 Task: Look for space in El Abiodh Sidi Cheikh, Algeria from 8th June, 2023 to 19th June, 2023 for 1 adult in price range Rs.5000 to Rs.12000. Place can be shared room with 1  bedroom having 1 bed and 1 bathroom. Property type can be house, flat, hotel. Amenities needed are: washing machine. Booking option can be shelf check-in. Required host language is .
Action: Mouse moved to (488, 84)
Screenshot: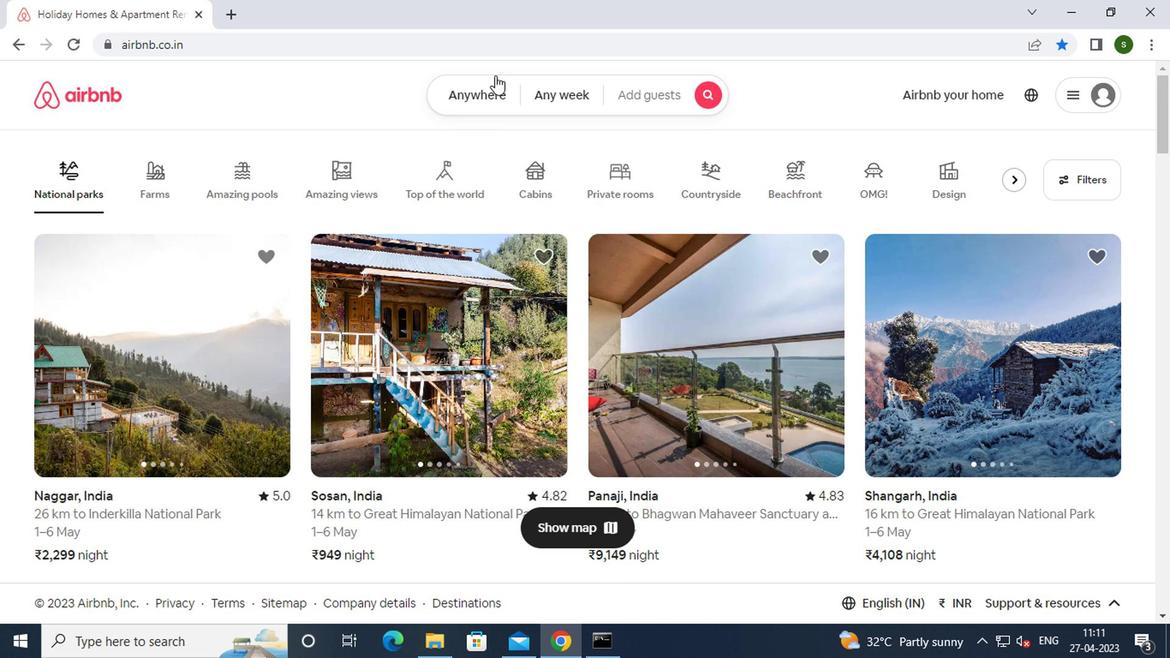 
Action: Mouse pressed left at (488, 84)
Screenshot: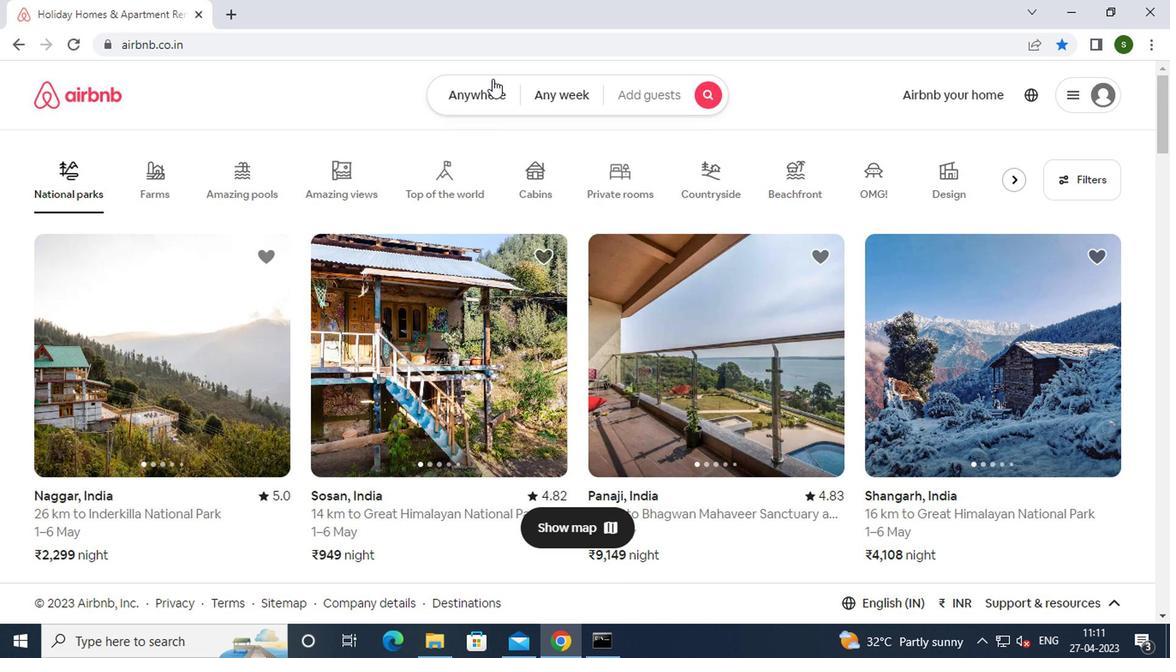 
Action: Mouse moved to (385, 175)
Screenshot: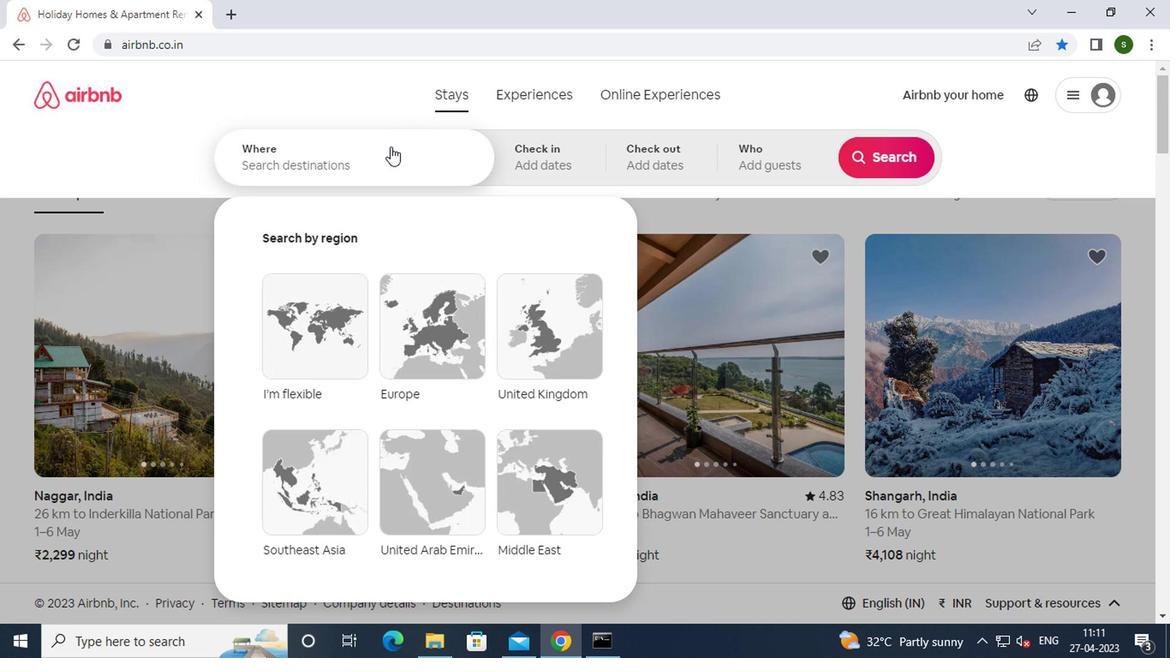 
Action: Mouse pressed left at (385, 175)
Screenshot: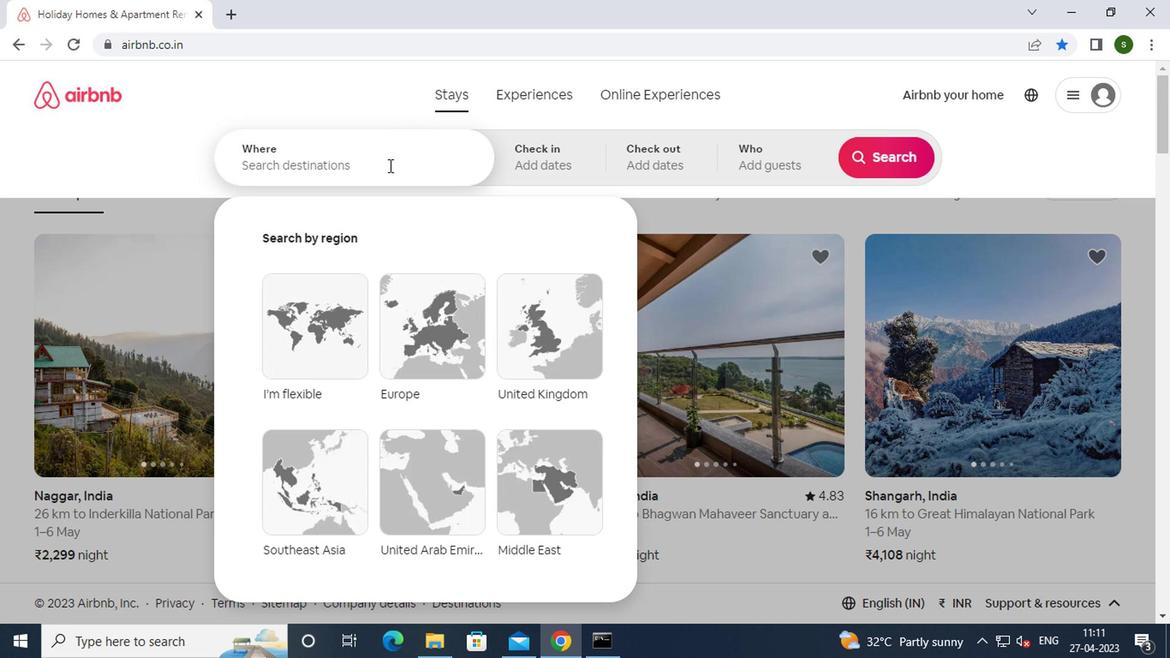 
Action: Mouse moved to (385, 175)
Screenshot: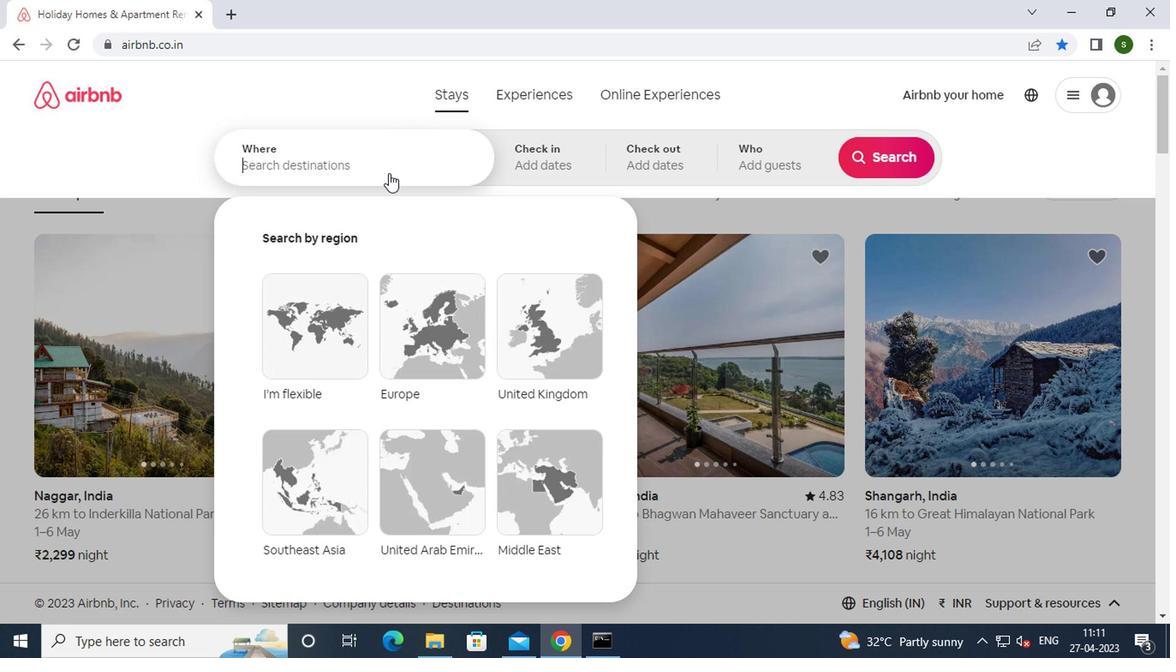 
Action: Key pressed e<Key.caps_lock>l<Key.space><Key.caps_lock>a<Key.caps_lock>bo<Key.backspace>iodh<Key.space><Key.caps_lock>s<Key.caps_lock>idi<Key.space><Key.caps_lock>c<Key.caps_lock>heikh,
Screenshot: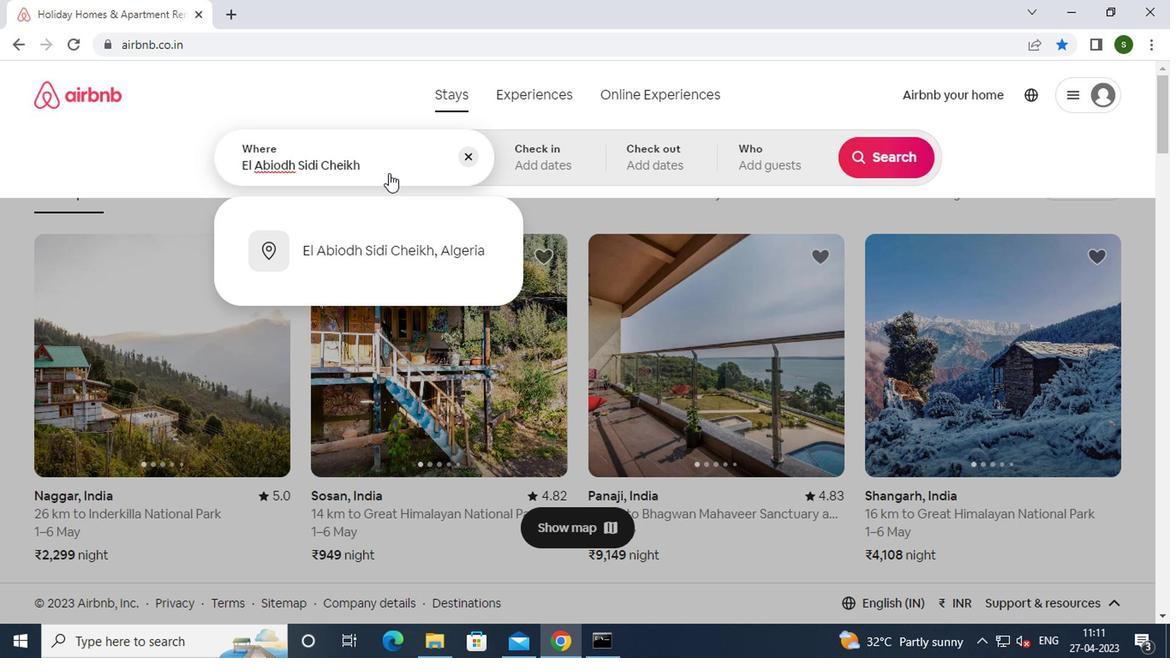 
Action: Mouse moved to (393, 240)
Screenshot: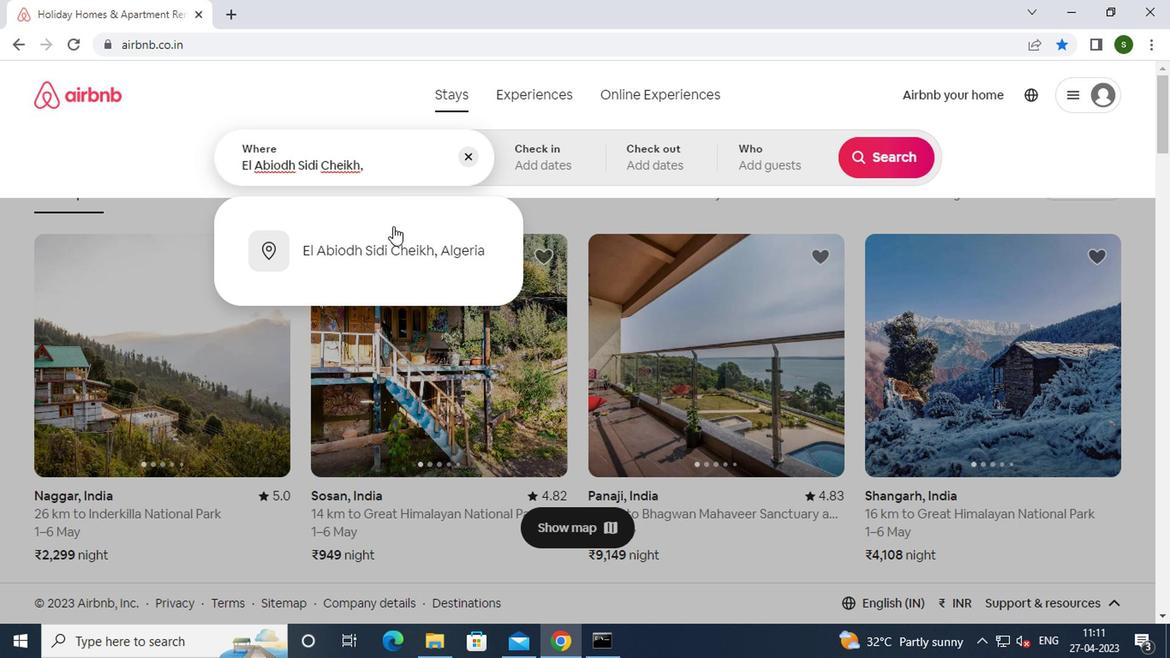 
Action: Mouse pressed left at (393, 240)
Screenshot: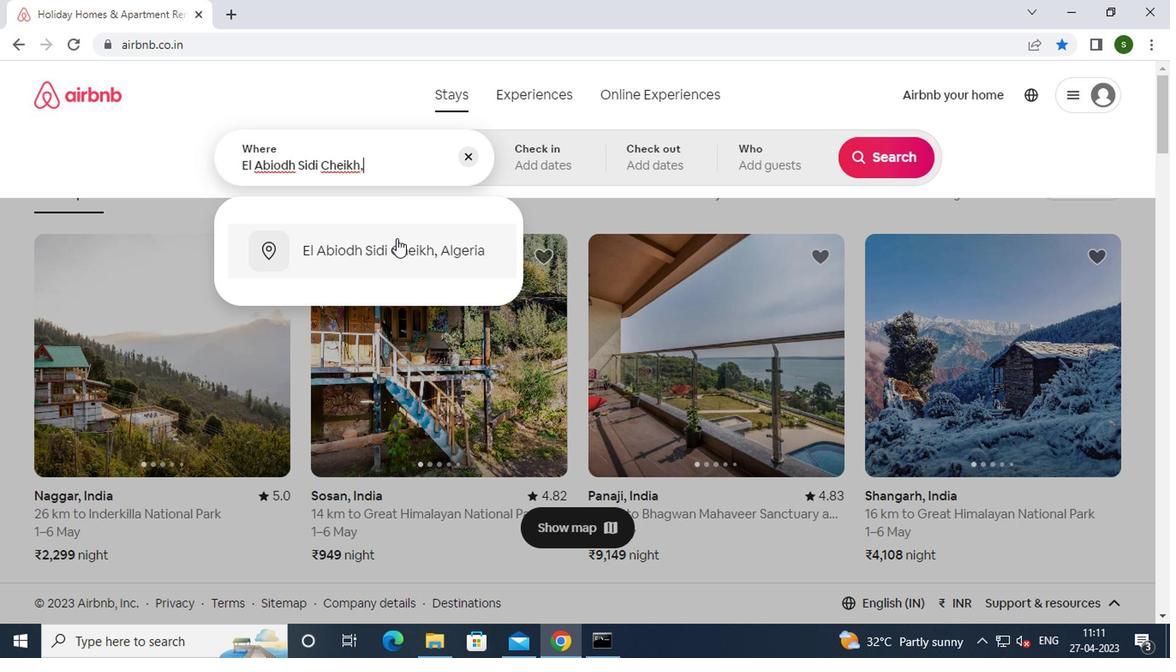 
Action: Mouse moved to (877, 302)
Screenshot: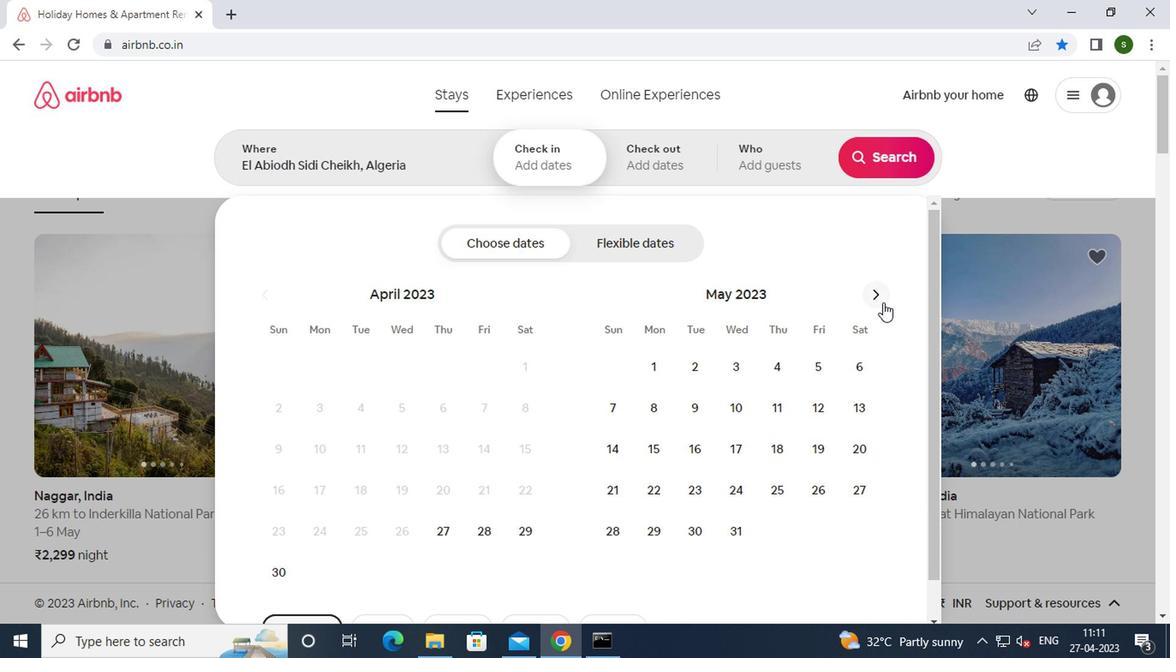 
Action: Mouse pressed left at (877, 302)
Screenshot: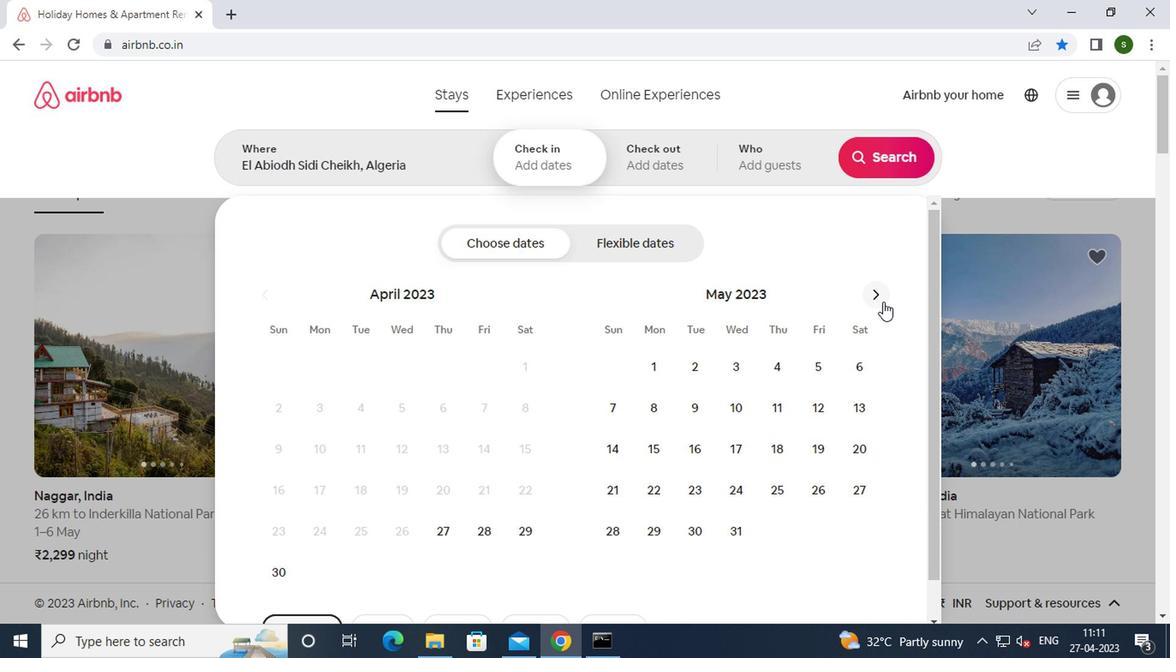 
Action: Mouse moved to (769, 406)
Screenshot: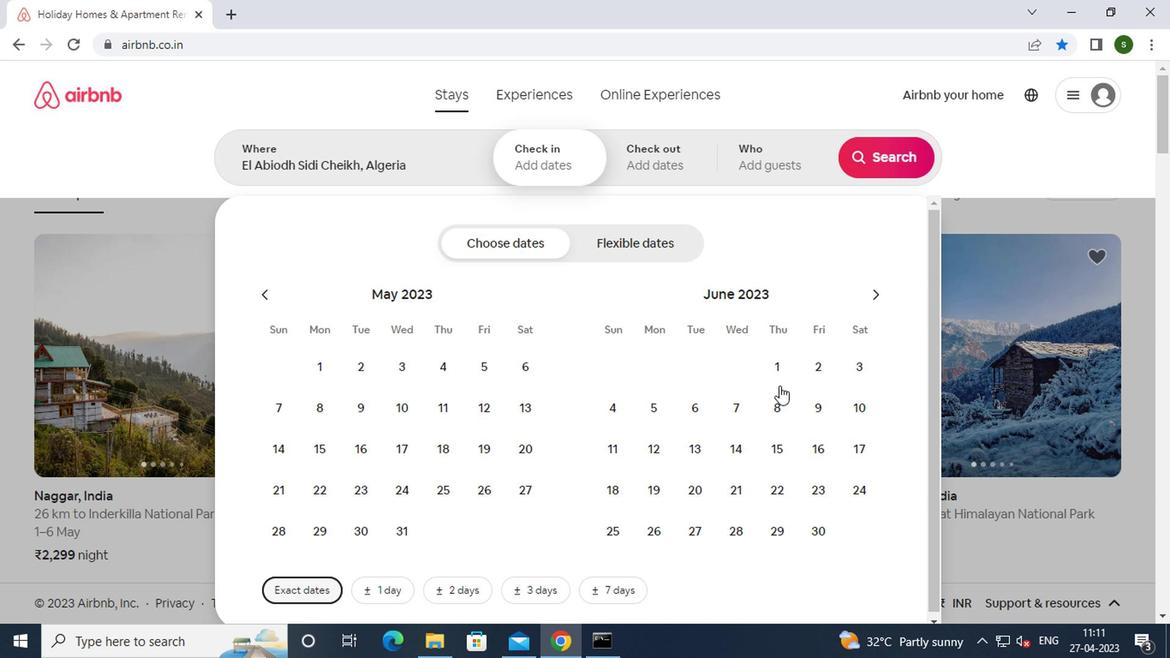 
Action: Mouse pressed left at (769, 406)
Screenshot: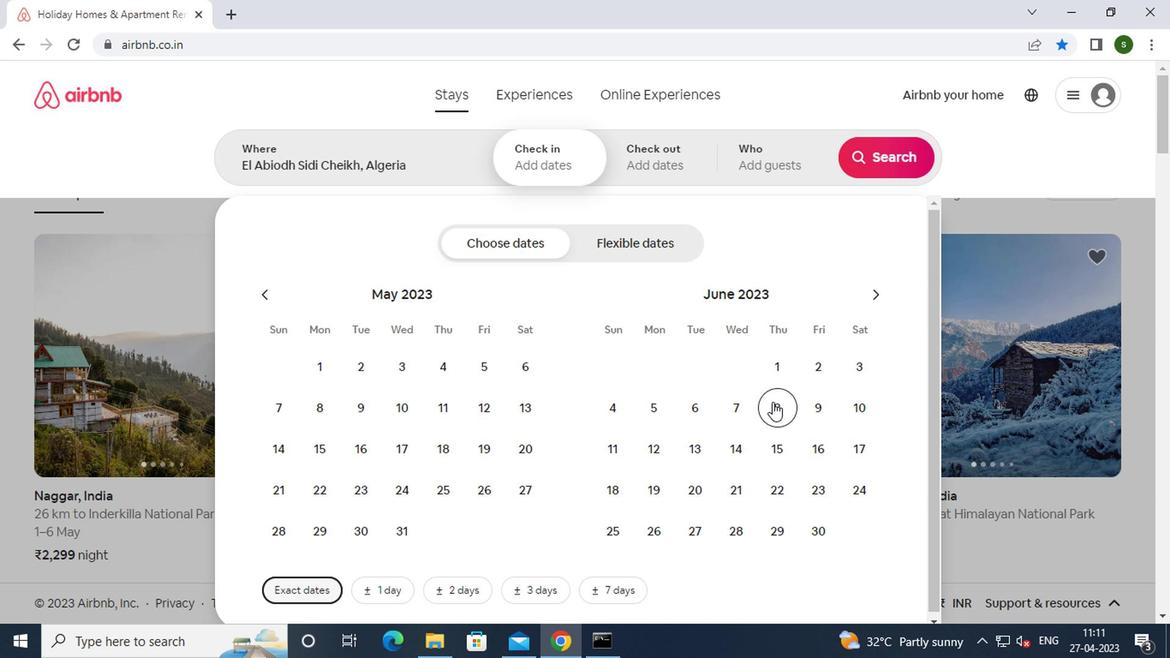 
Action: Mouse moved to (663, 491)
Screenshot: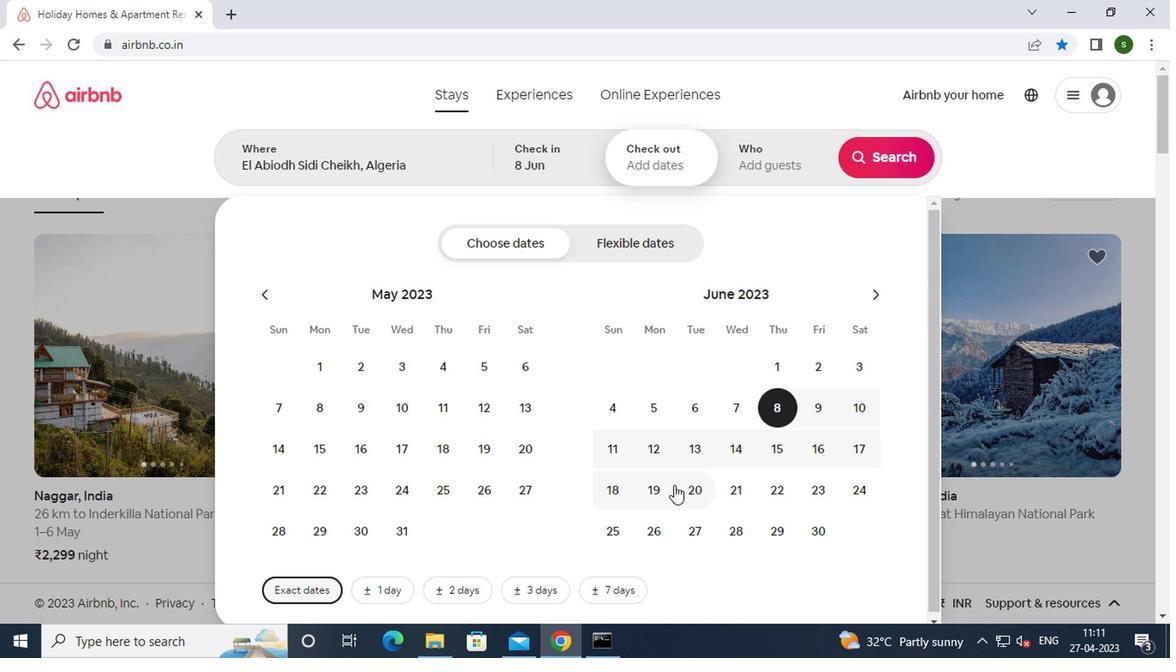 
Action: Mouse pressed left at (663, 491)
Screenshot: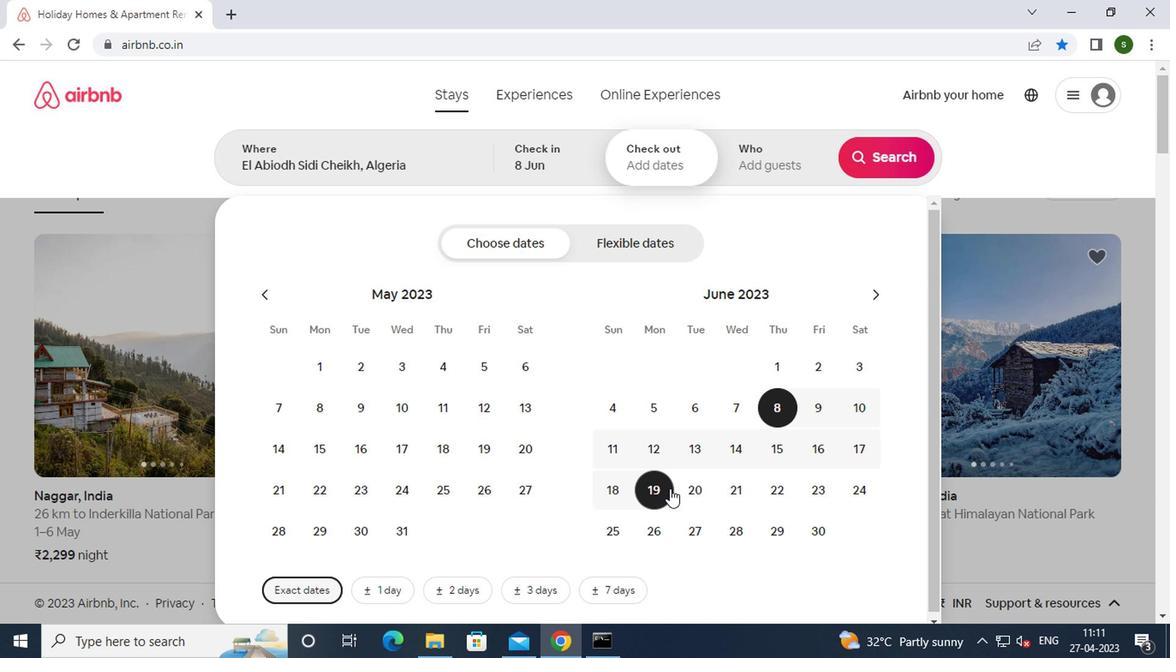 
Action: Mouse moved to (747, 159)
Screenshot: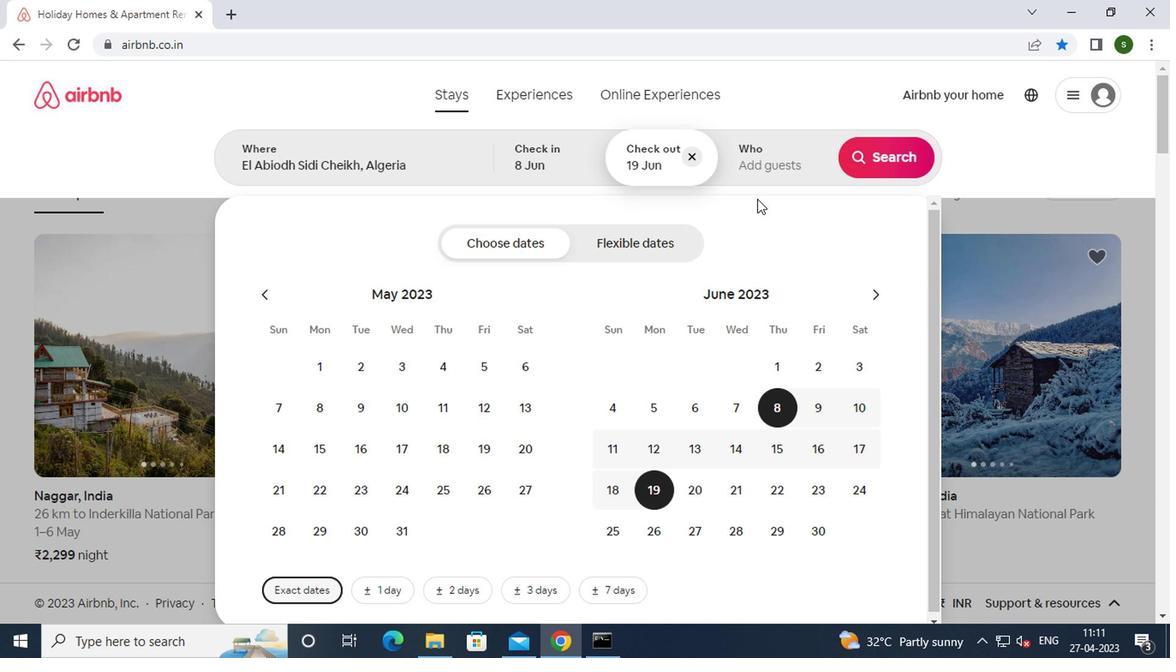 
Action: Mouse pressed left at (747, 159)
Screenshot: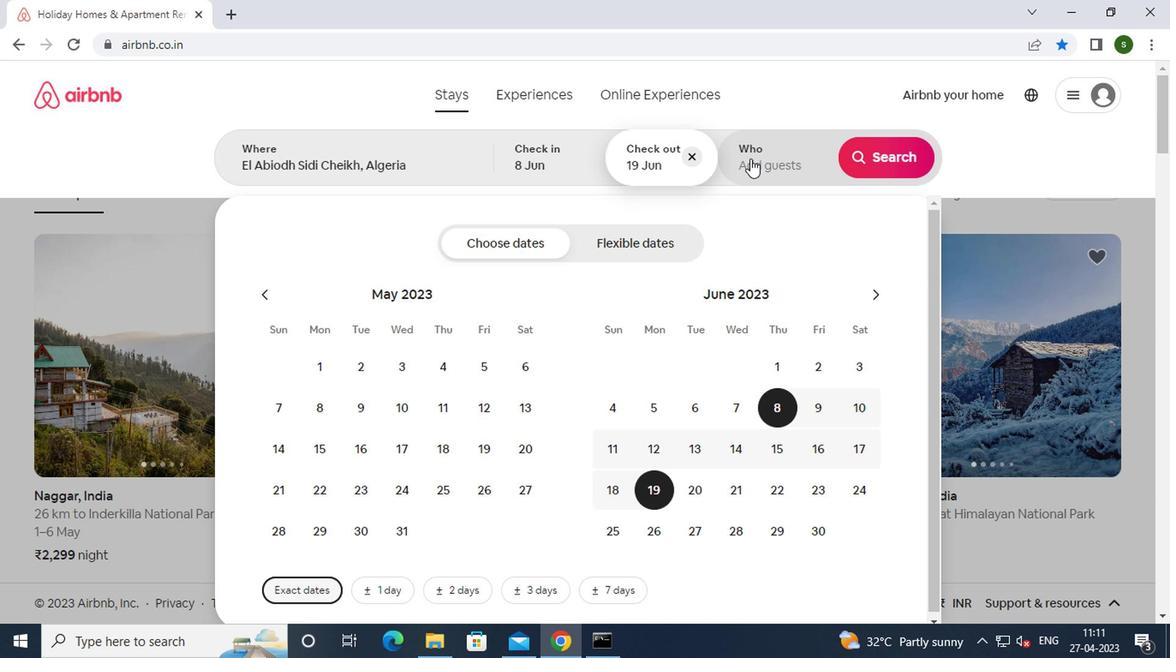 
Action: Mouse moved to (901, 244)
Screenshot: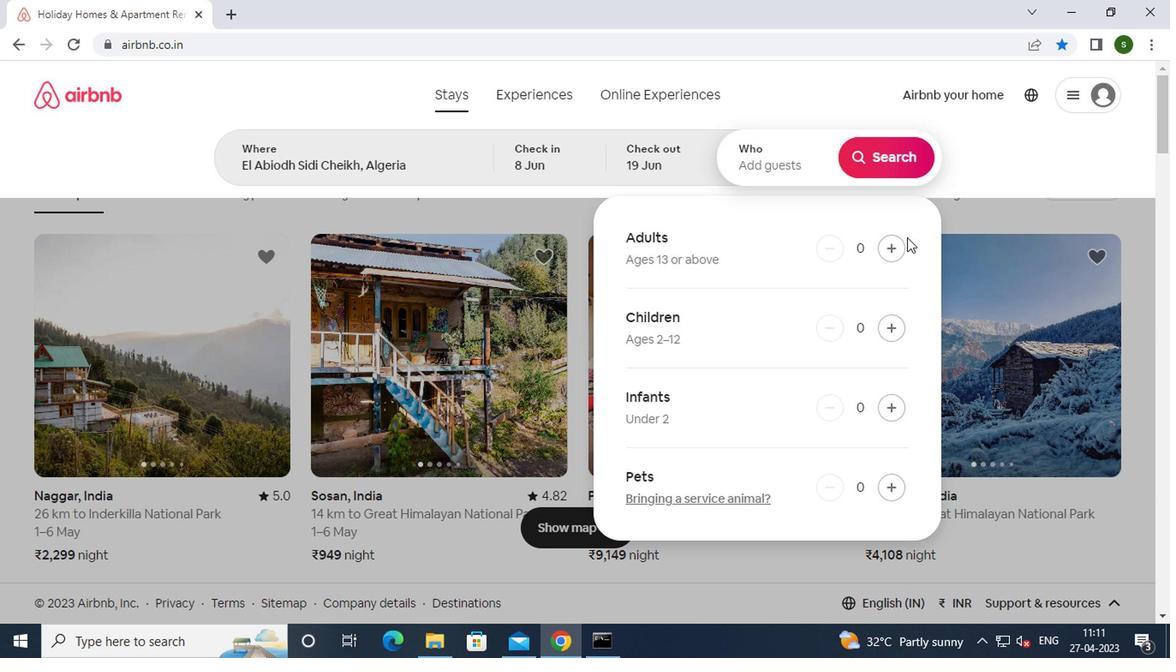 
Action: Mouse pressed left at (901, 244)
Screenshot: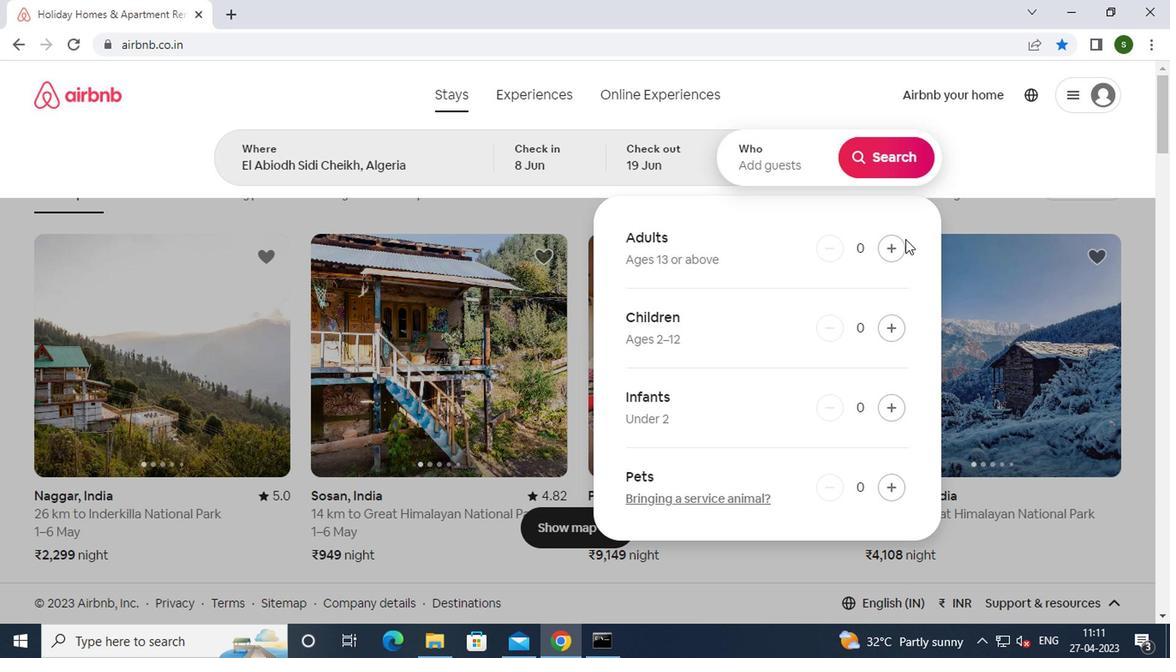 
Action: Mouse moved to (878, 148)
Screenshot: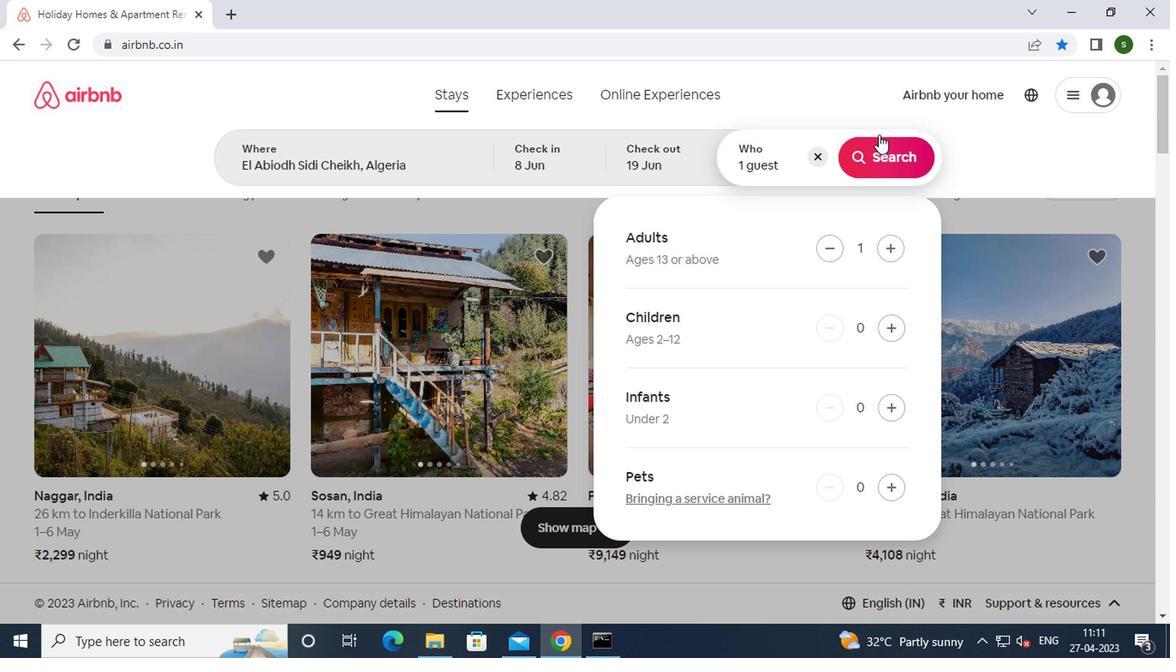 
Action: Mouse pressed left at (878, 148)
Screenshot: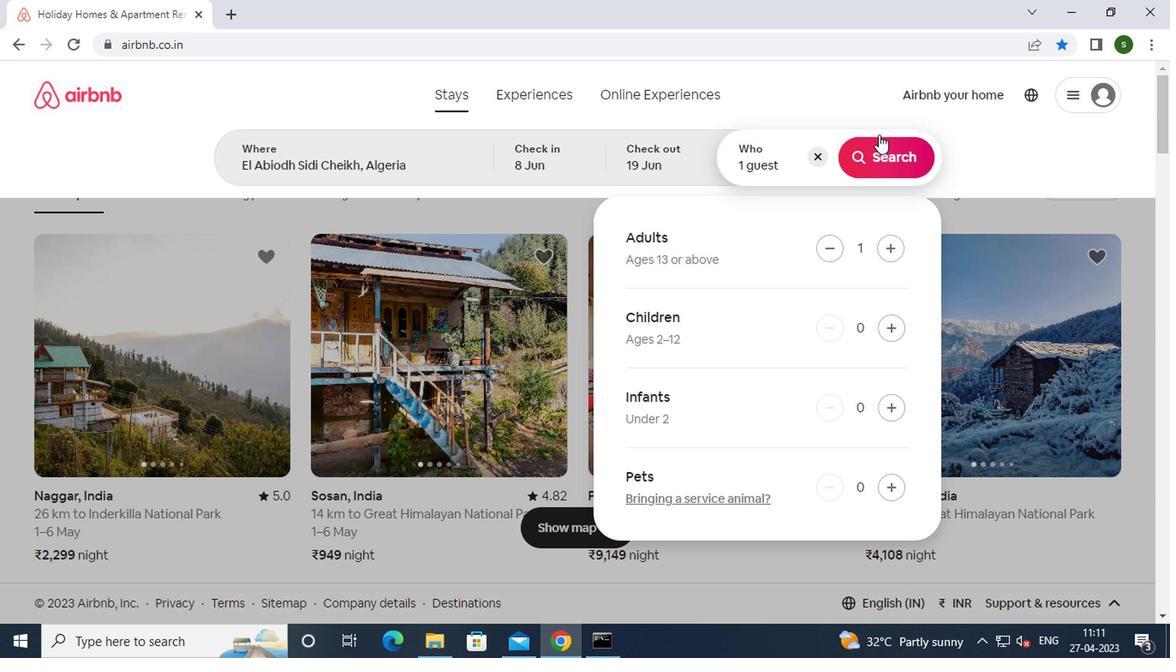 
Action: Mouse moved to (1087, 173)
Screenshot: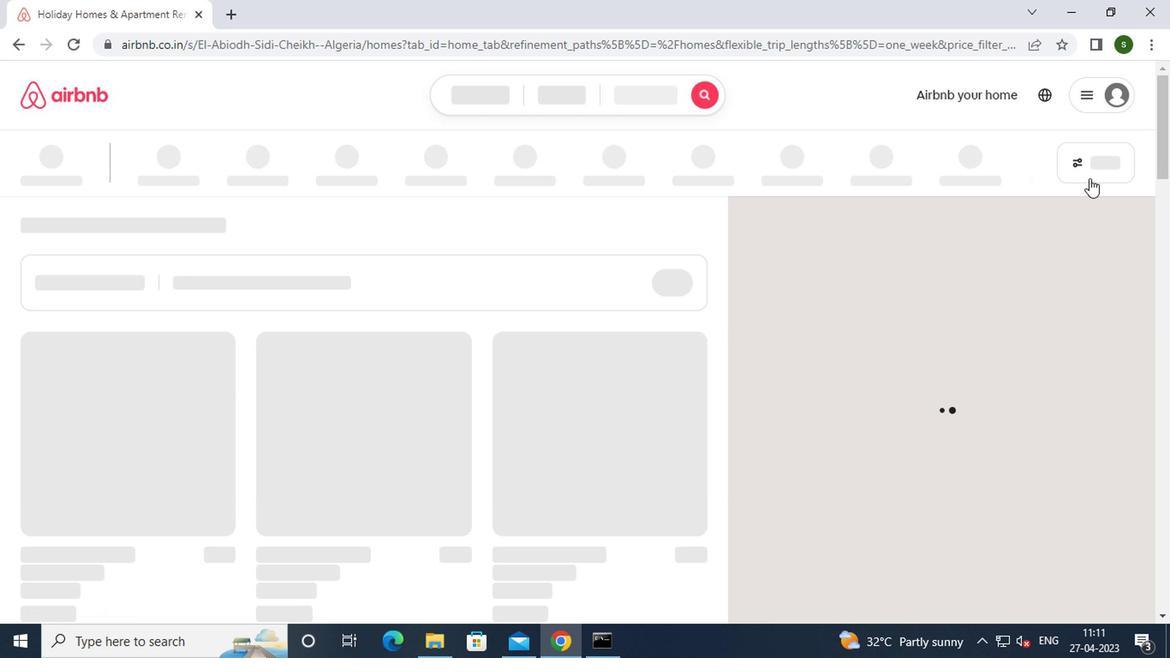 
Action: Mouse pressed left at (1087, 173)
Screenshot: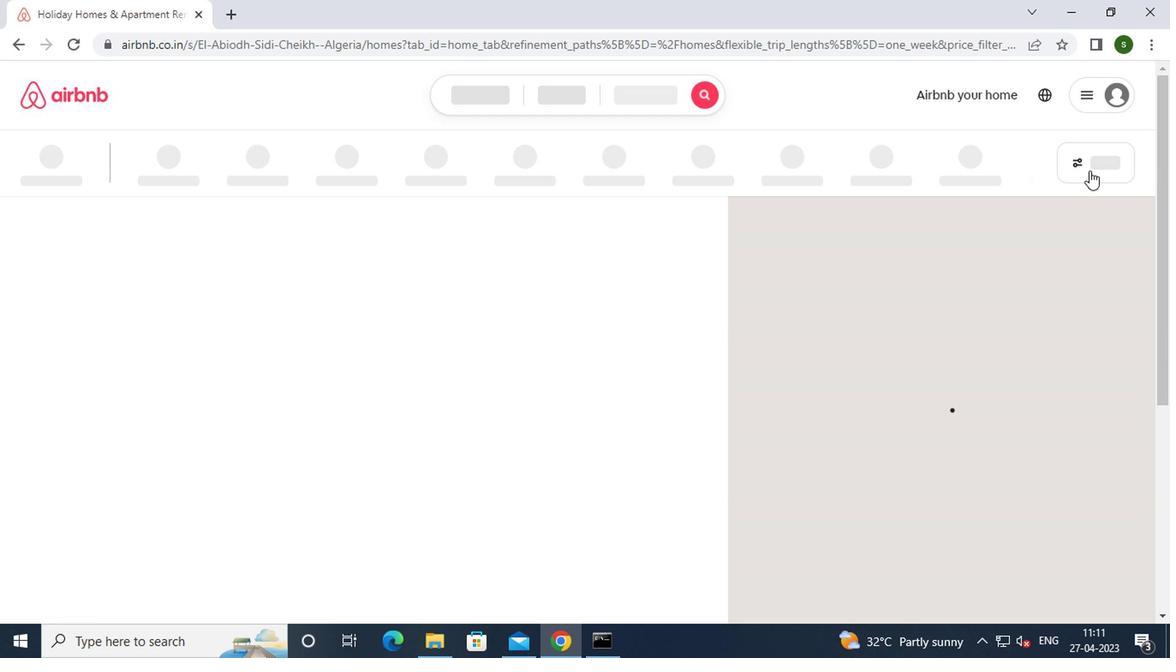 
Action: Mouse moved to (478, 273)
Screenshot: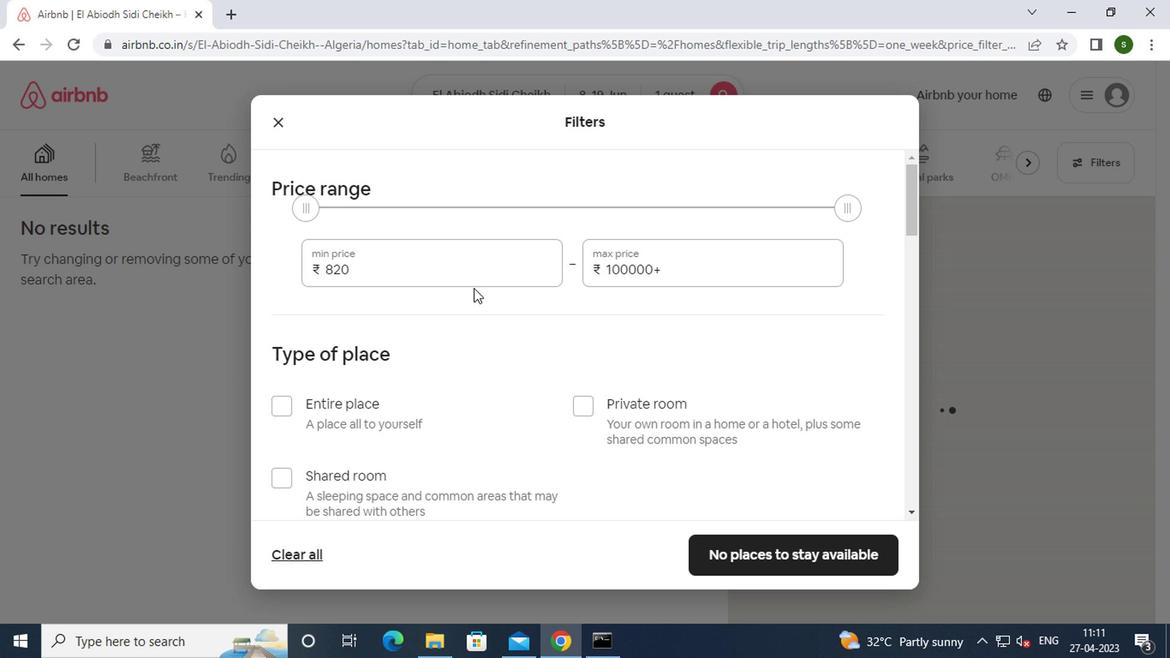 
Action: Mouse pressed left at (478, 273)
Screenshot: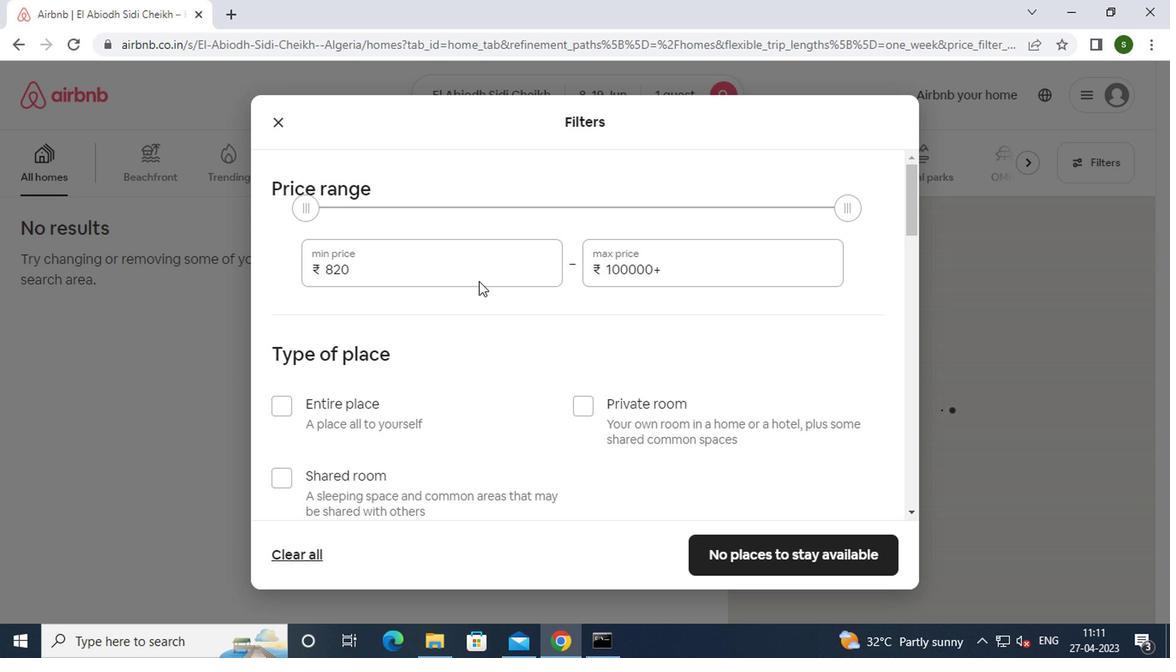 
Action: Mouse moved to (488, 269)
Screenshot: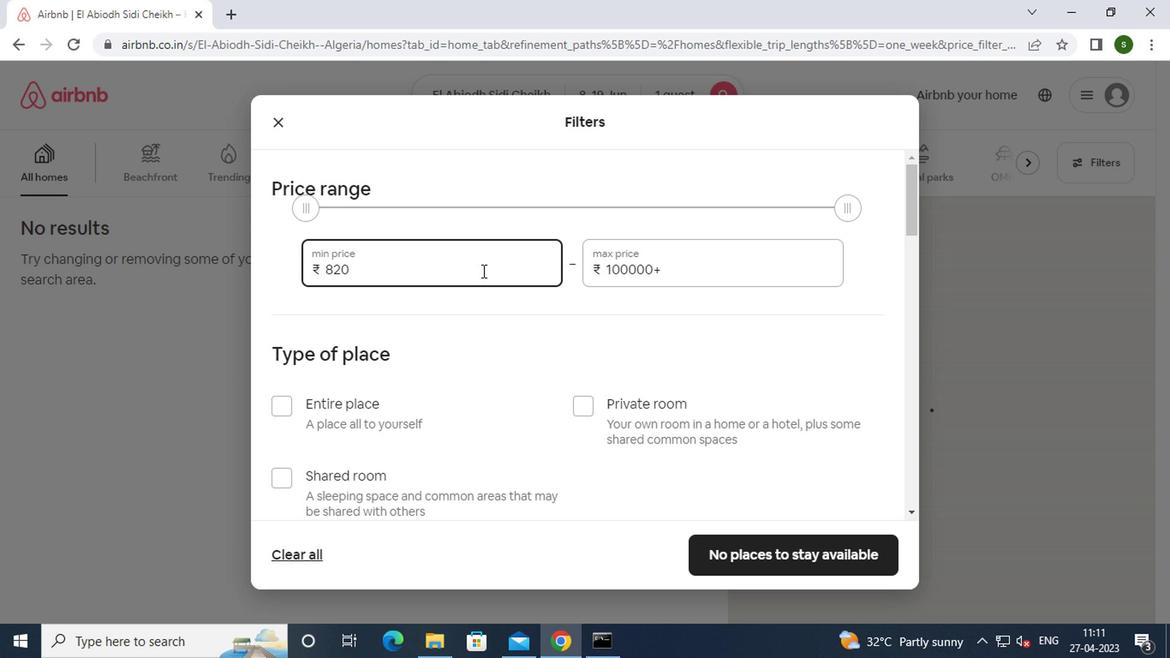 
Action: Key pressed <Key.backspace><Key.backspace><Key.backspace><Key.backspace><Key.backspace><Key.backspace><Key.backspace>5000
Screenshot: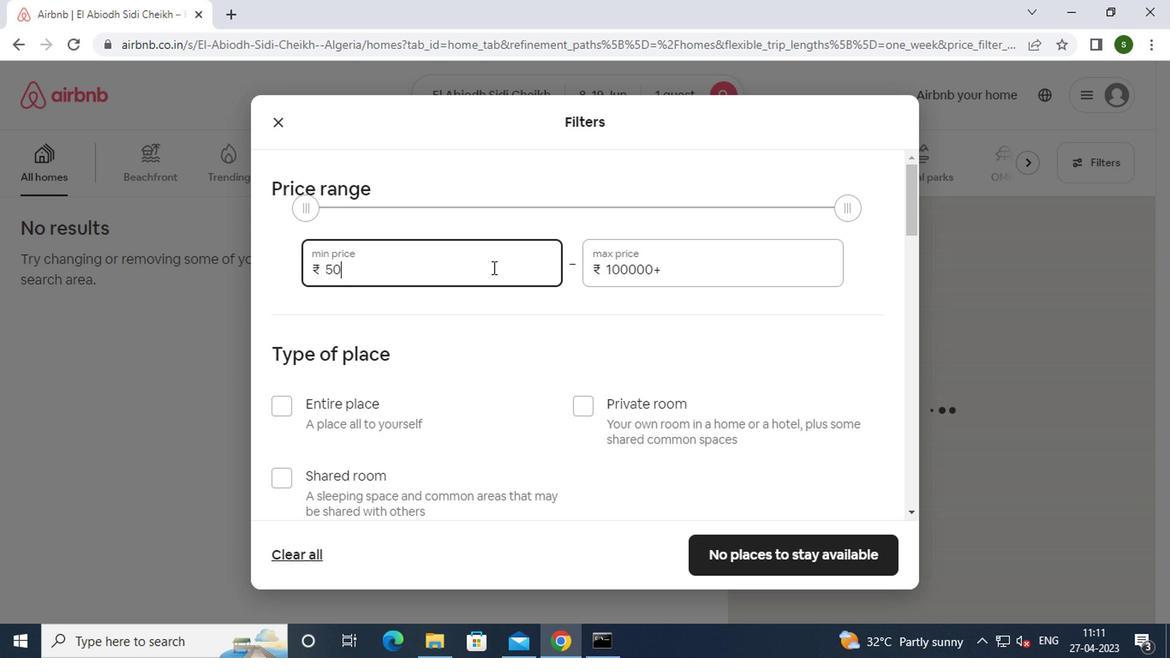 
Action: Mouse moved to (661, 267)
Screenshot: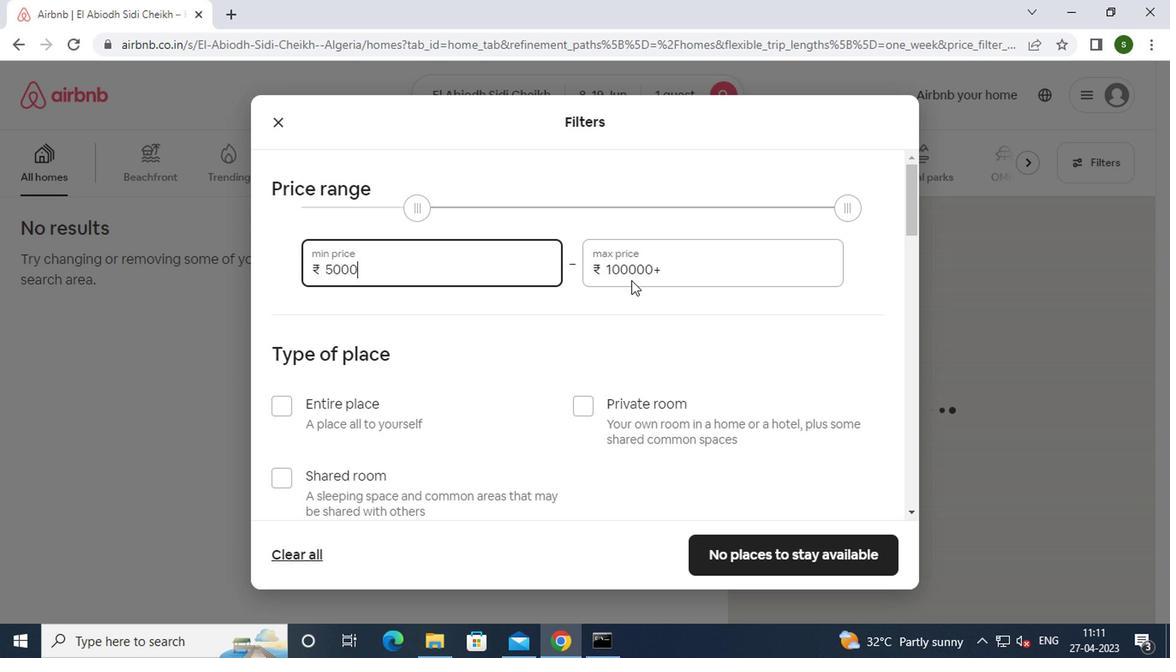 
Action: Mouse pressed left at (661, 267)
Screenshot: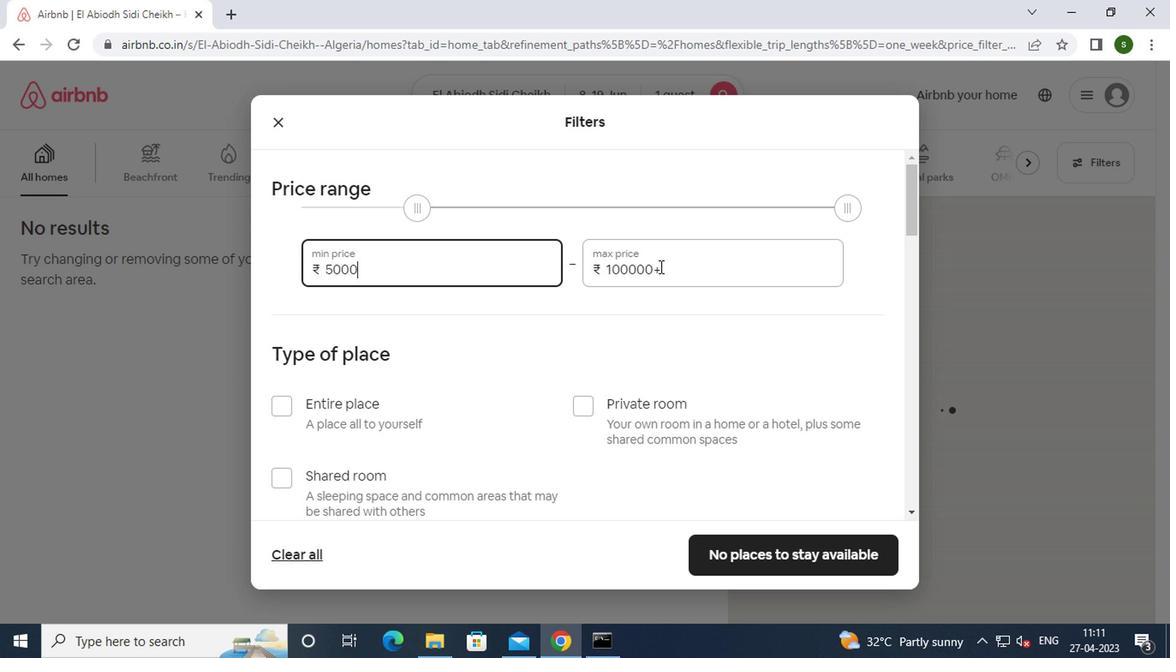 
Action: Mouse moved to (664, 264)
Screenshot: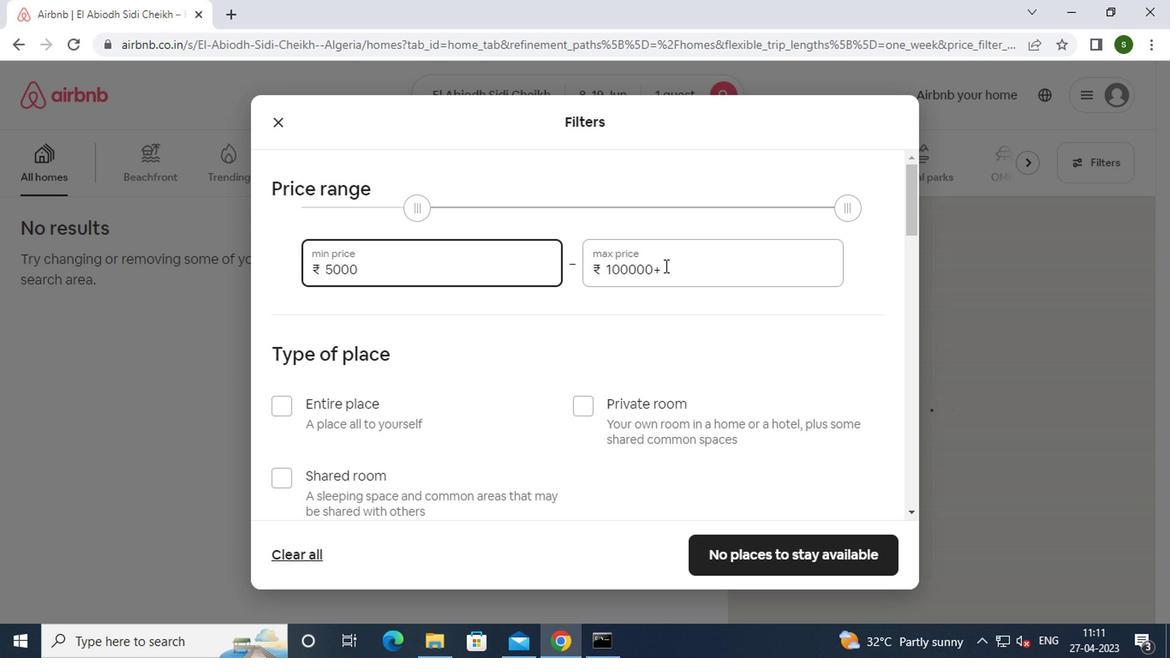 
Action: Key pressed <Key.backspace><Key.backspace><Key.backspace><Key.backspace><Key.backspace><Key.backspace><Key.backspace><Key.backspace><Key.backspace><Key.backspace><Key.backspace>12000
Screenshot: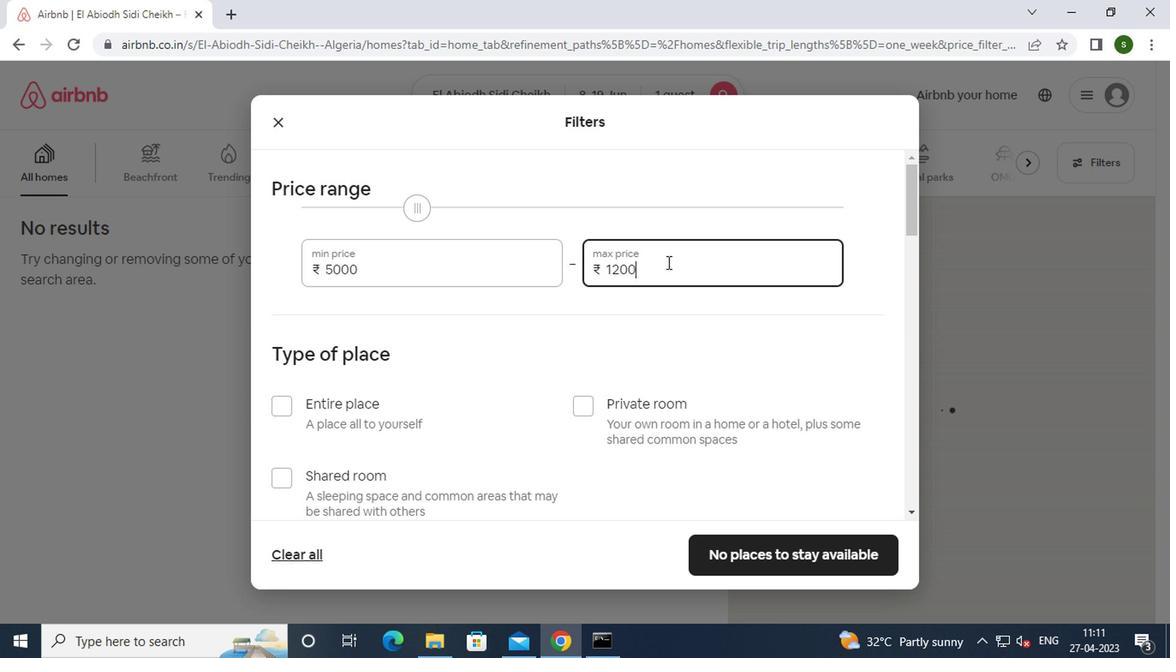 
Action: Mouse moved to (570, 280)
Screenshot: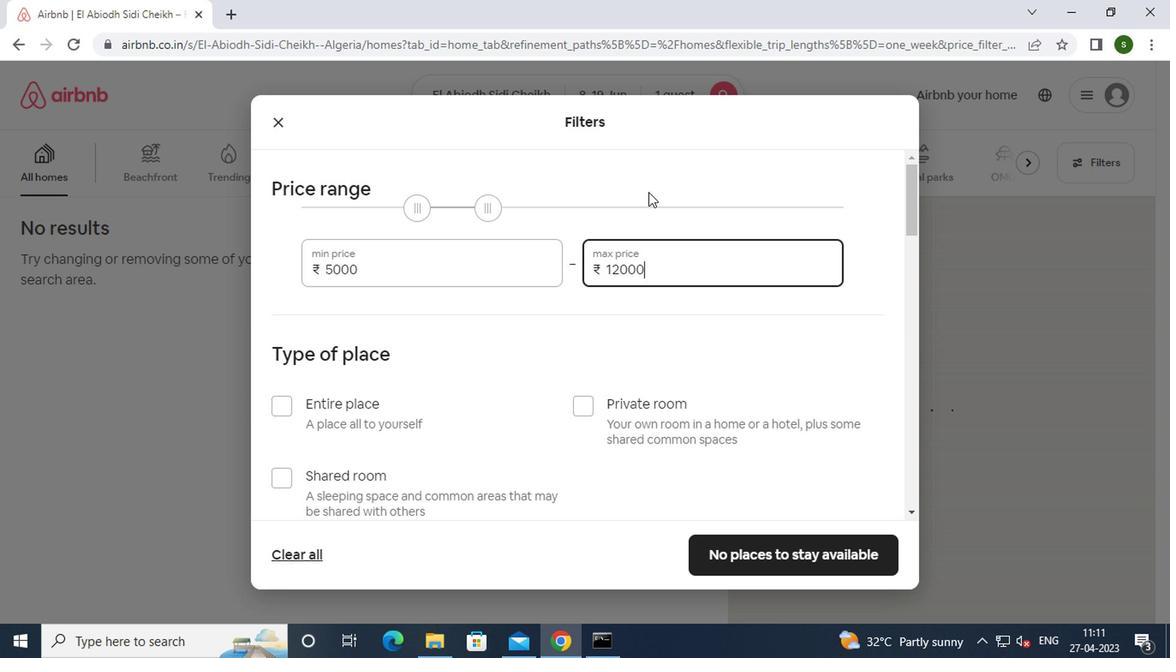 
Action: Mouse scrolled (570, 279) with delta (0, 0)
Screenshot: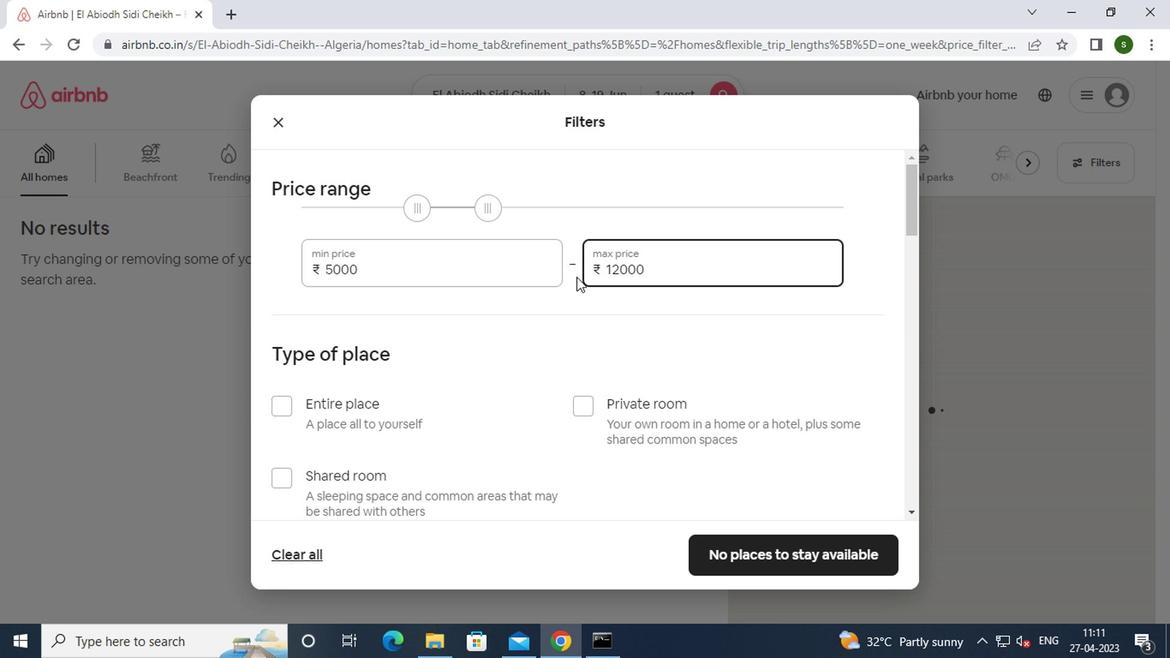 
Action: Mouse scrolled (570, 279) with delta (0, 0)
Screenshot: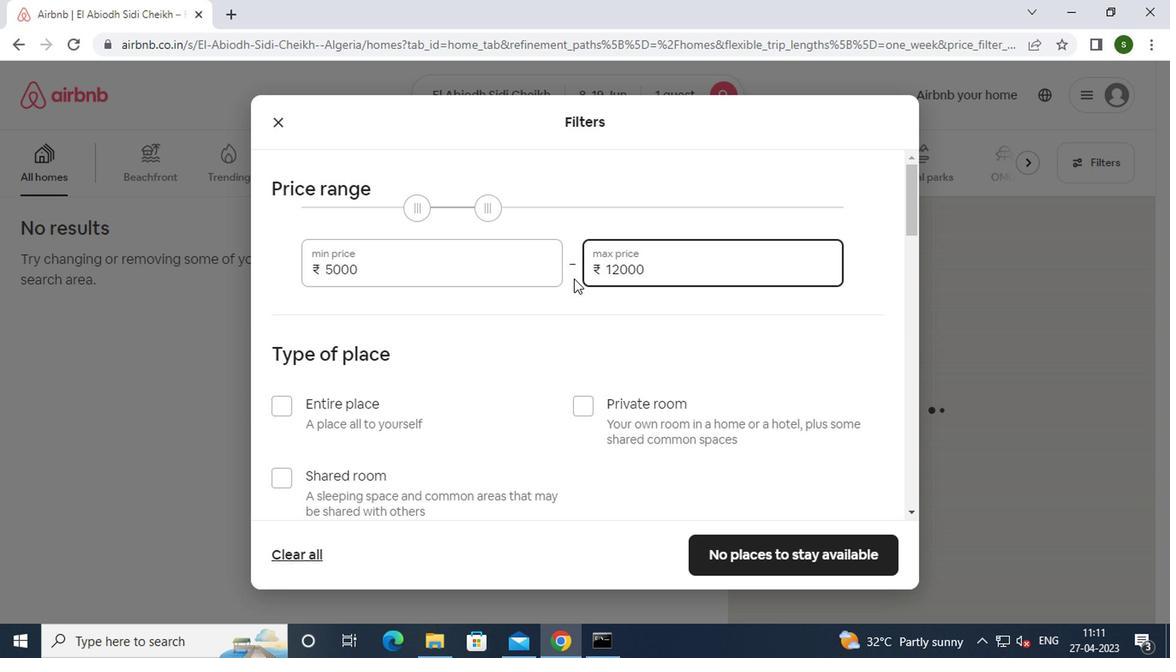 
Action: Mouse moved to (335, 304)
Screenshot: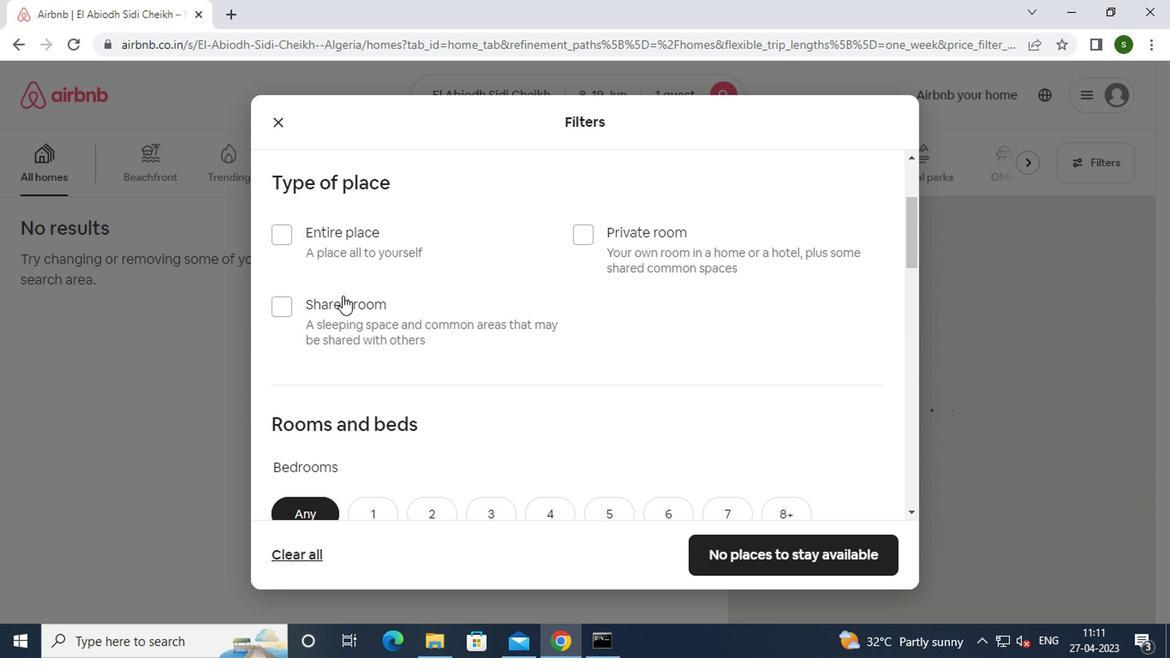 
Action: Mouse pressed left at (335, 304)
Screenshot: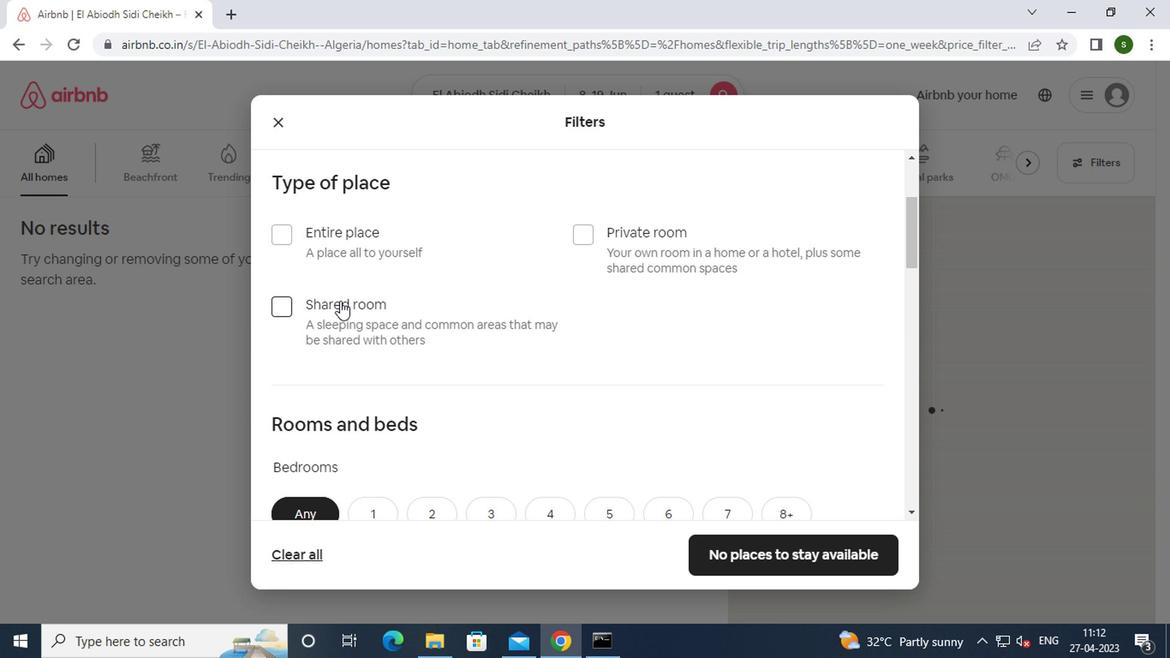 
Action: Mouse moved to (443, 301)
Screenshot: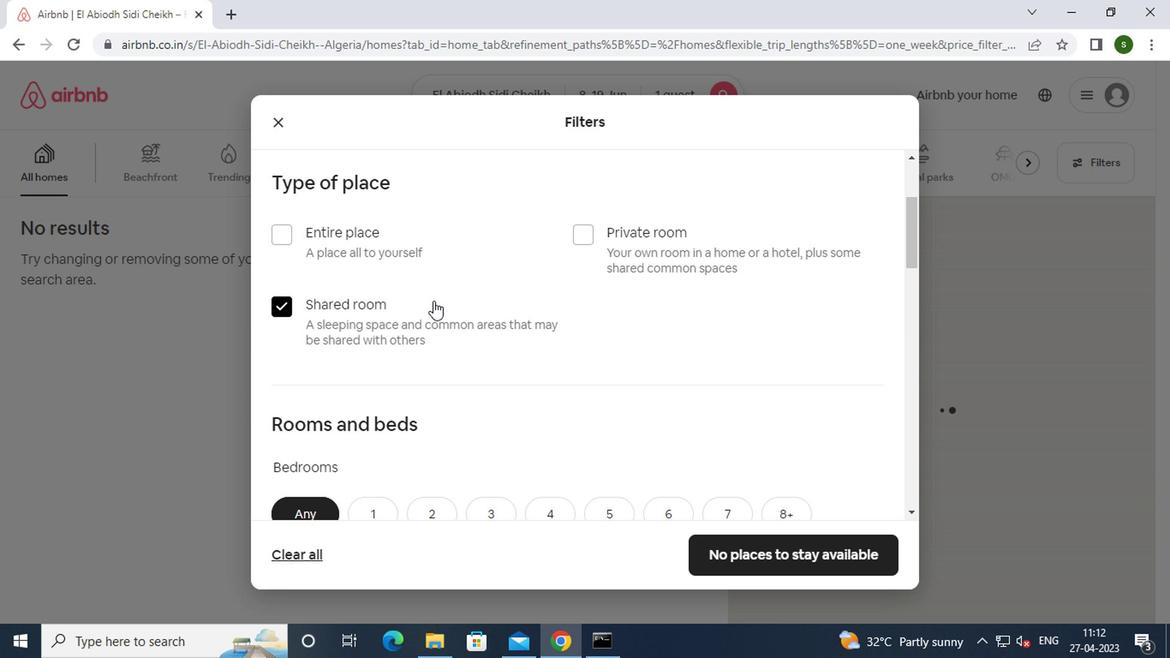 
Action: Mouse scrolled (443, 300) with delta (0, 0)
Screenshot: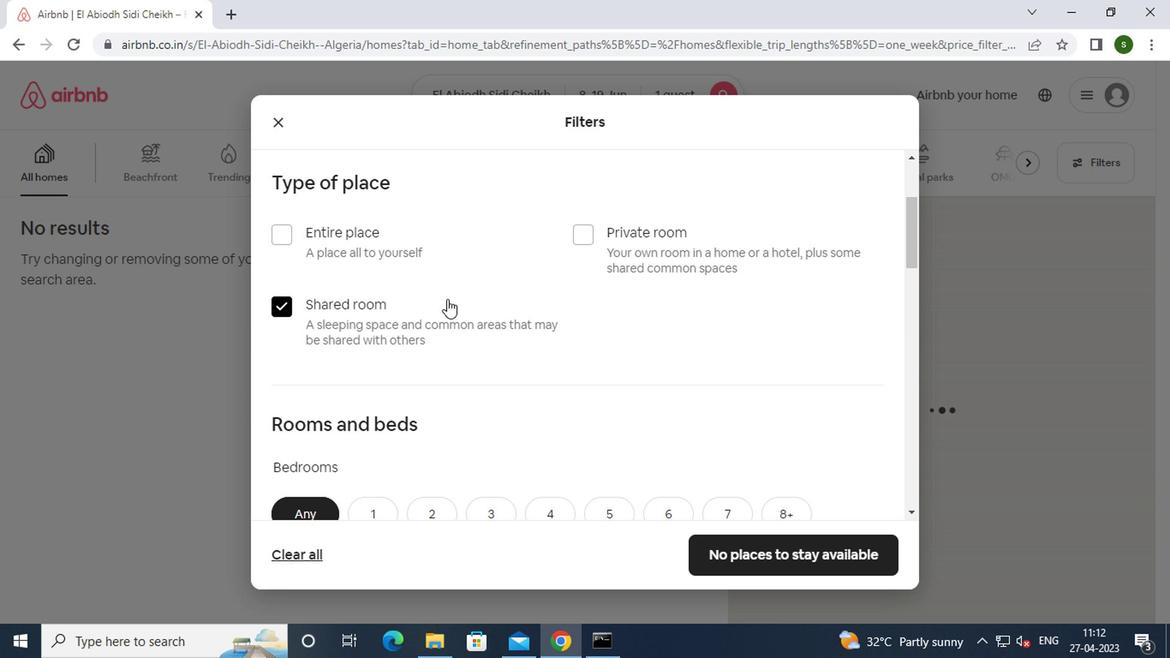 
Action: Mouse scrolled (443, 300) with delta (0, 0)
Screenshot: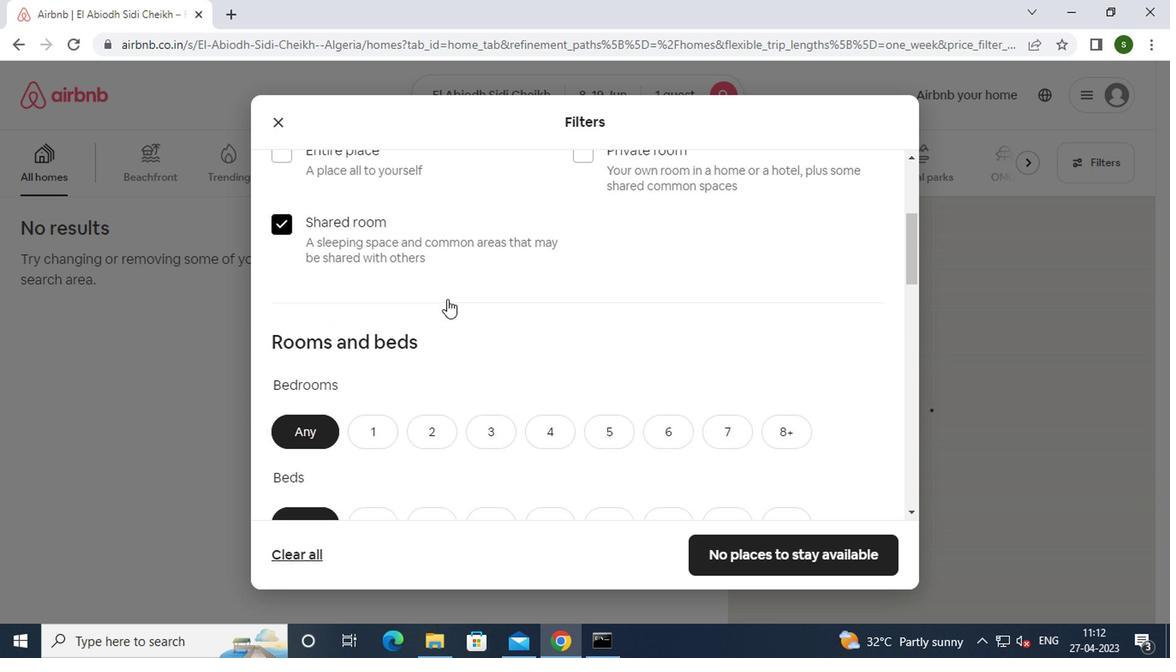 
Action: Mouse scrolled (443, 300) with delta (0, 0)
Screenshot: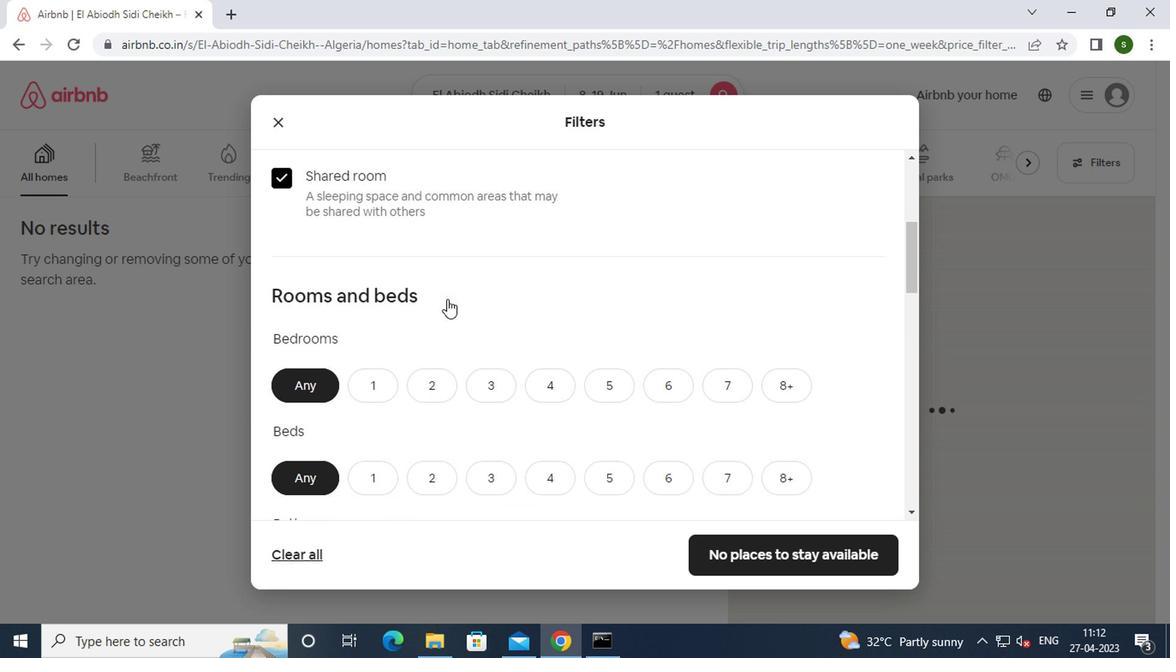 
Action: Mouse moved to (372, 260)
Screenshot: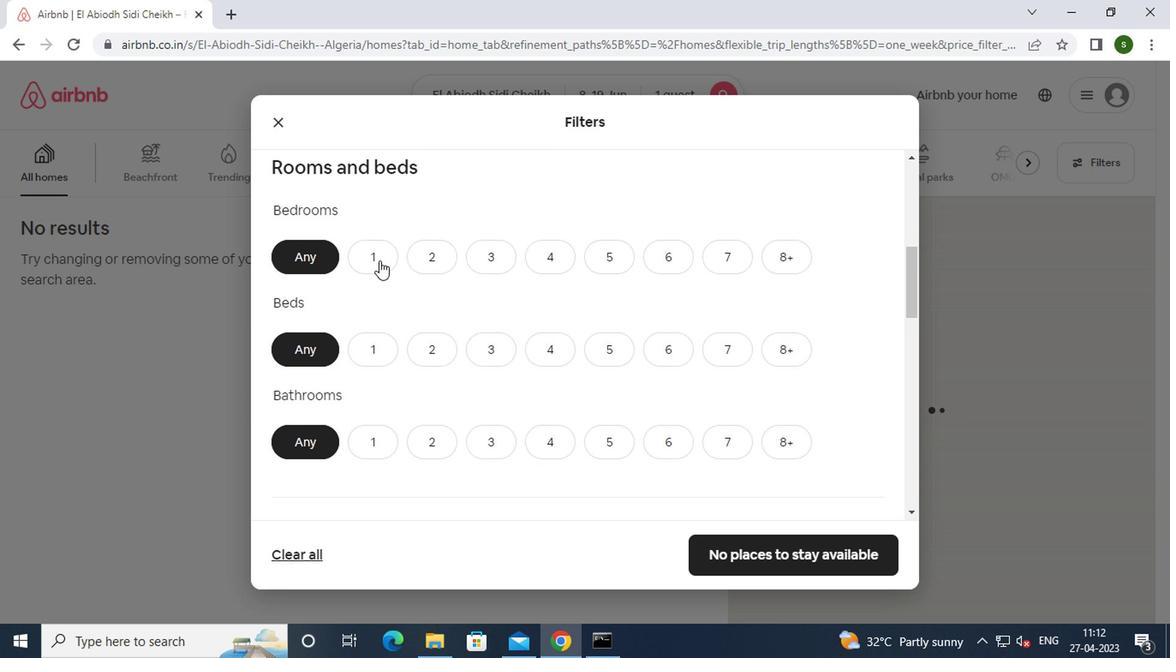 
Action: Mouse pressed left at (372, 260)
Screenshot: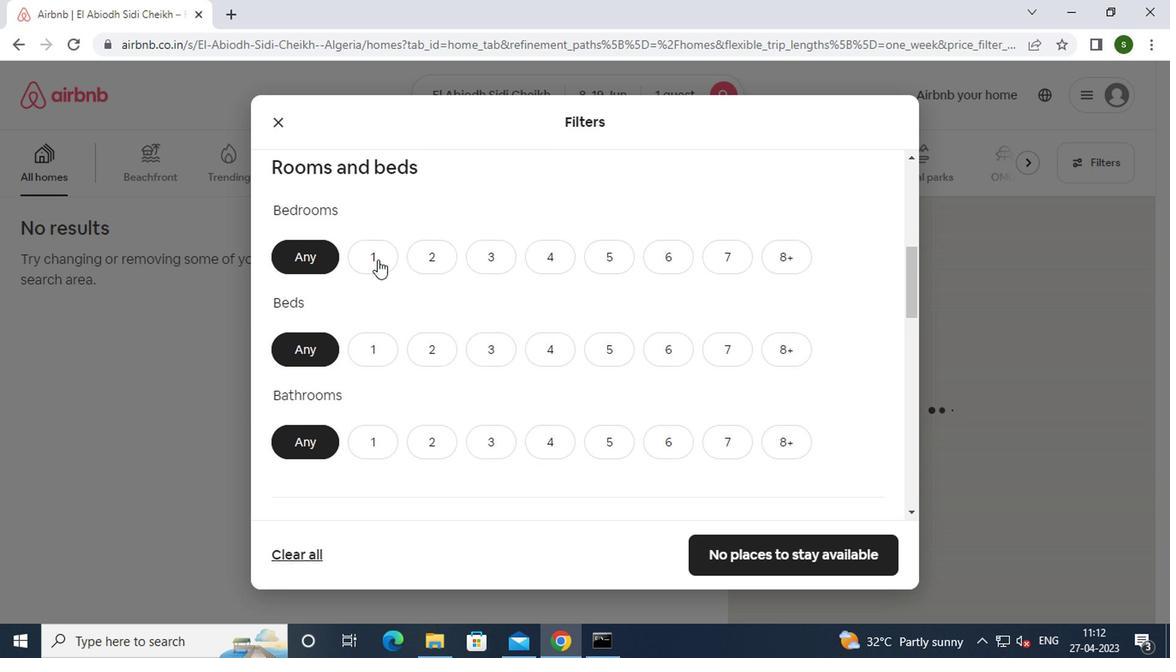 
Action: Mouse moved to (371, 338)
Screenshot: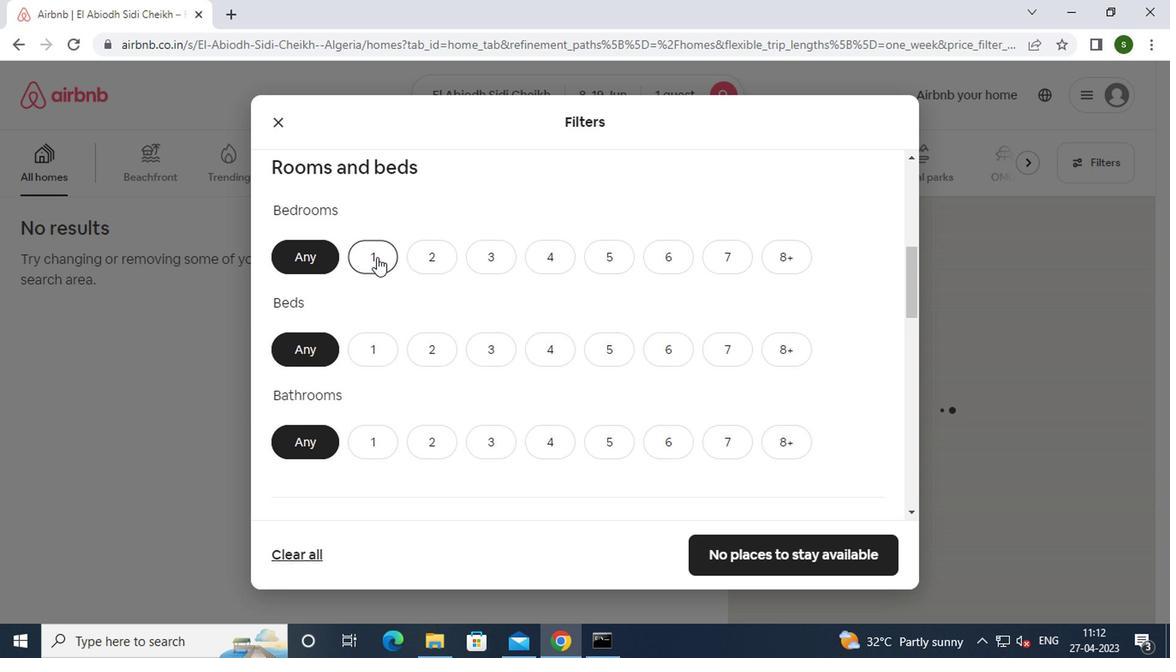 
Action: Mouse pressed left at (371, 338)
Screenshot: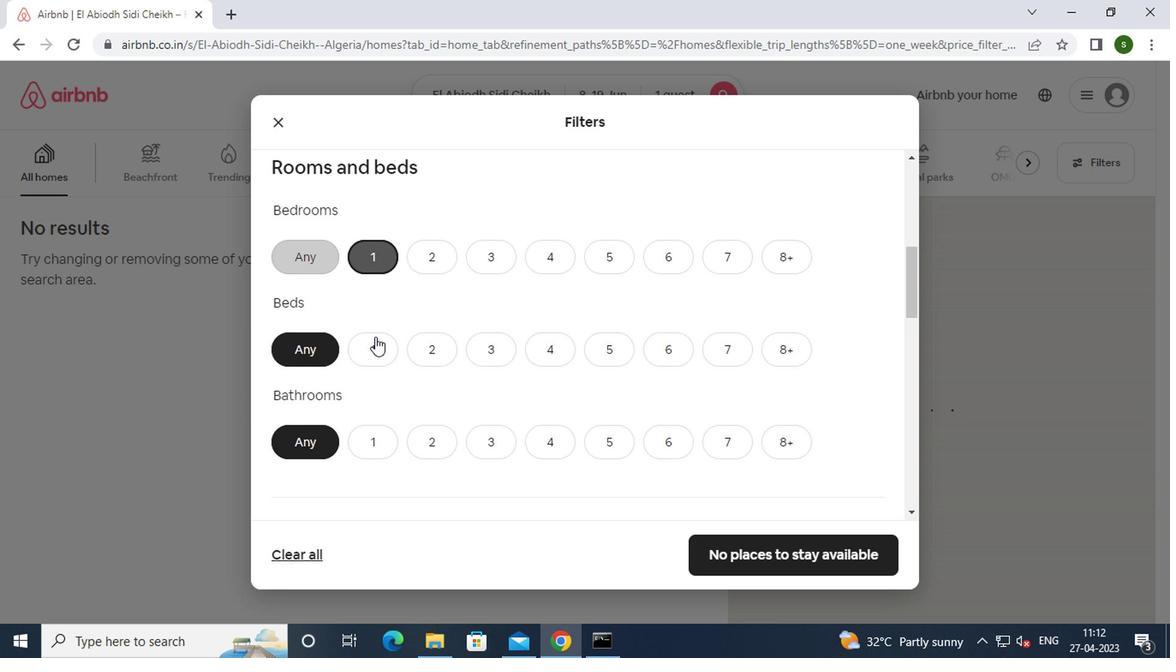 
Action: Mouse moved to (368, 441)
Screenshot: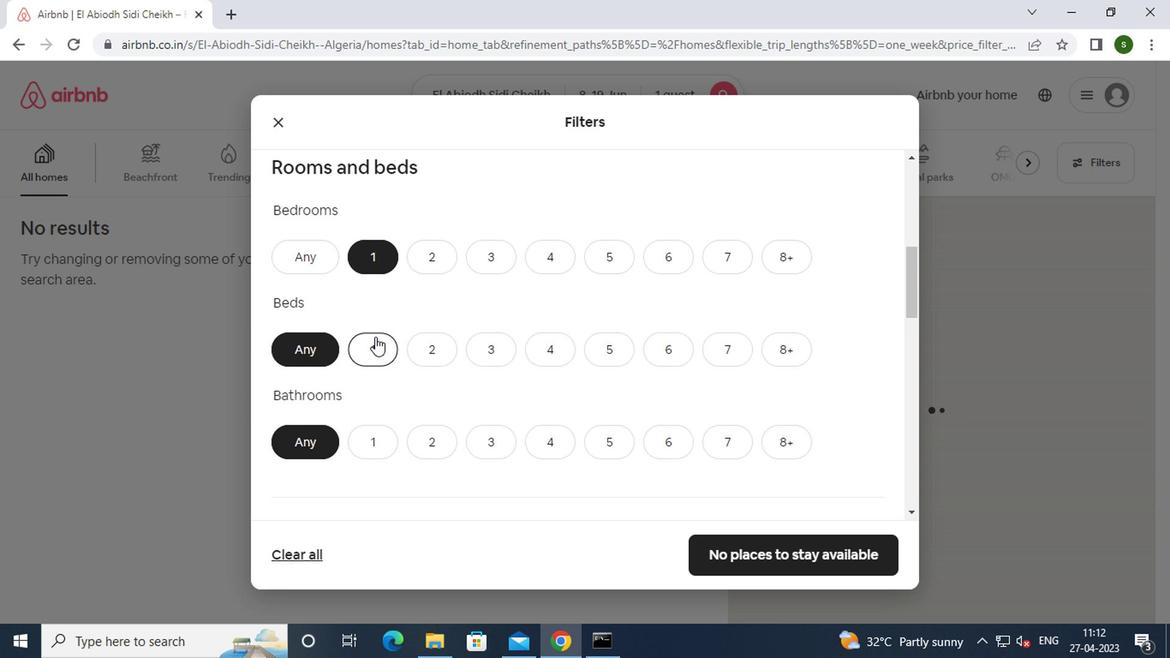 
Action: Mouse pressed left at (368, 441)
Screenshot: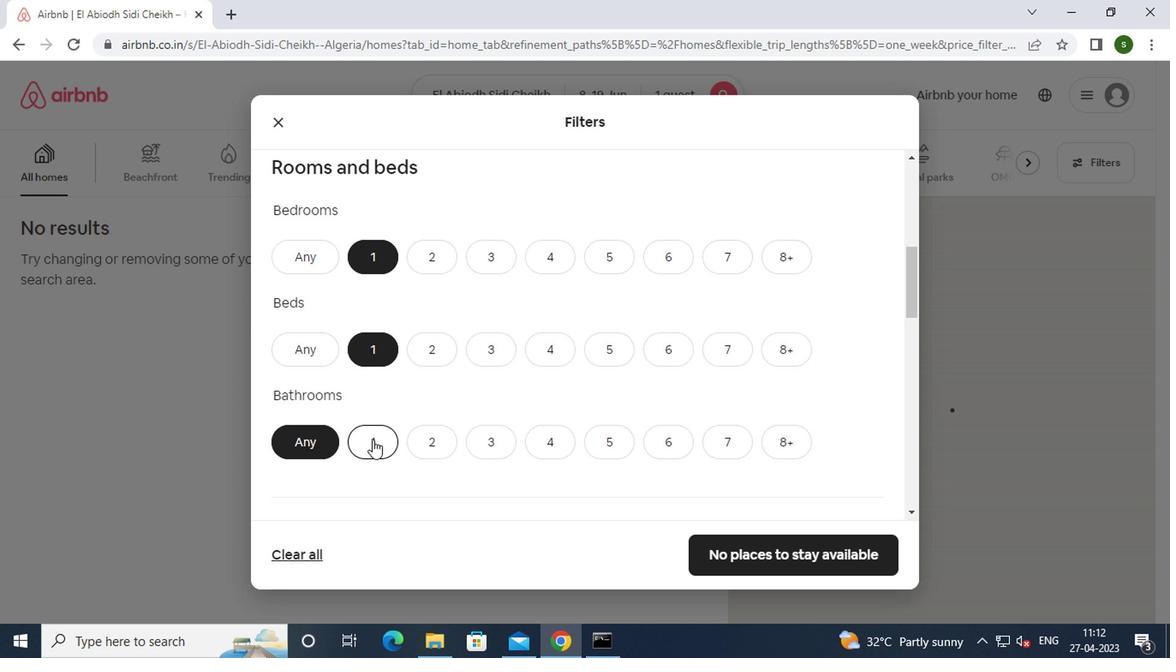 
Action: Mouse moved to (484, 357)
Screenshot: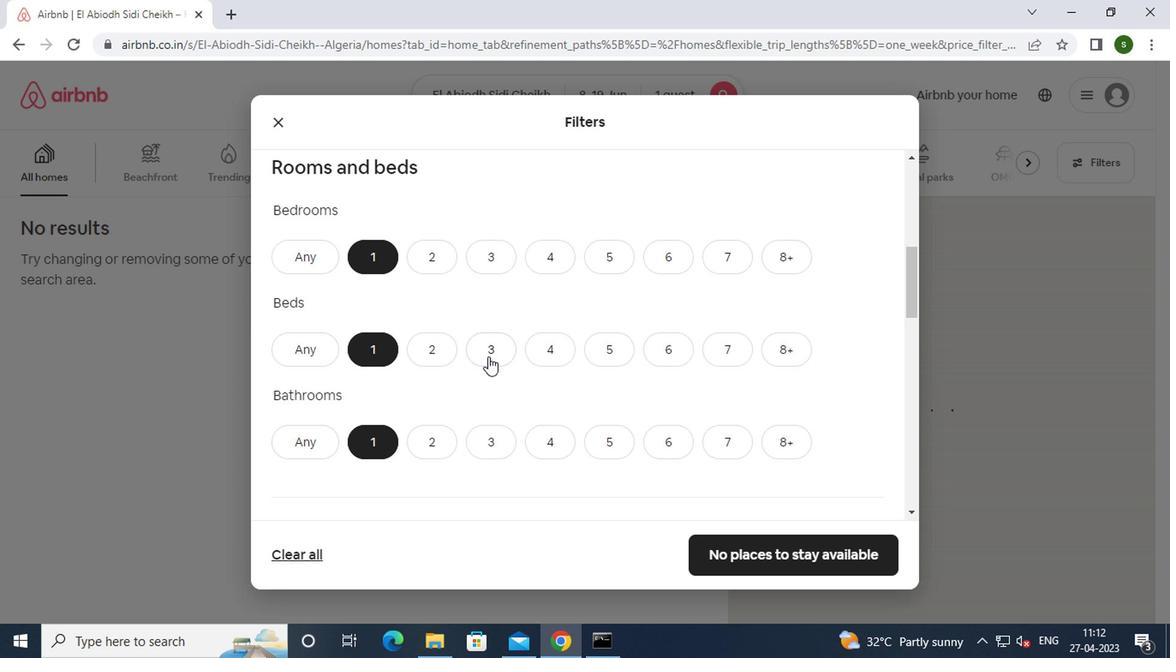 
Action: Mouse scrolled (484, 356) with delta (0, -1)
Screenshot: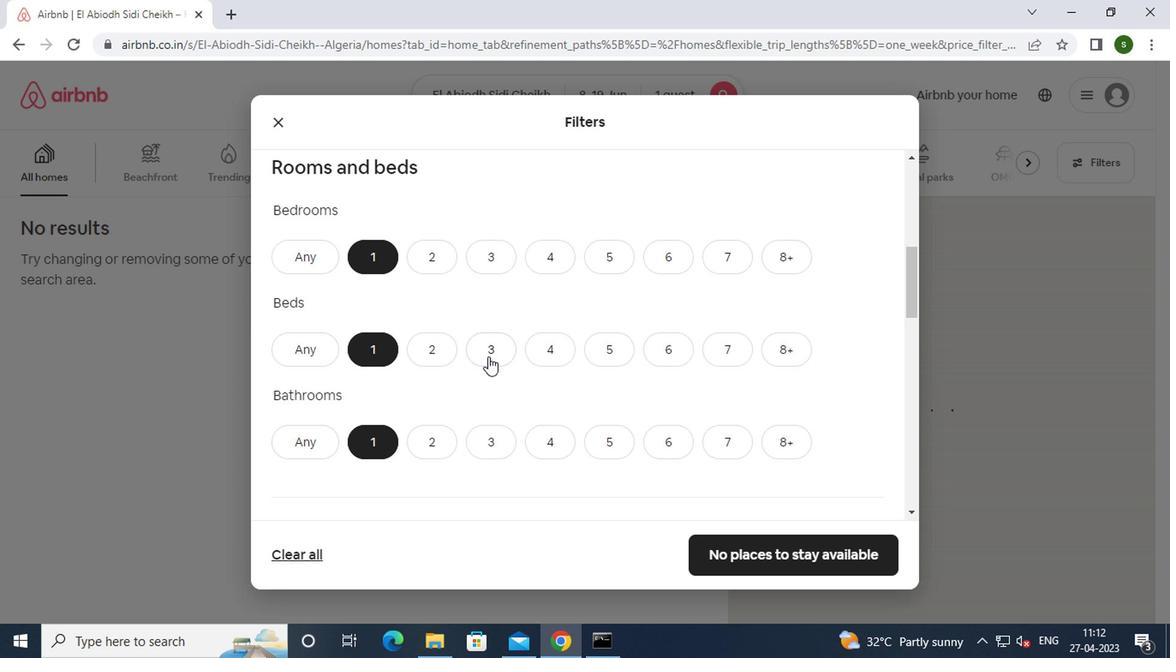 
Action: Mouse scrolled (484, 356) with delta (0, -1)
Screenshot: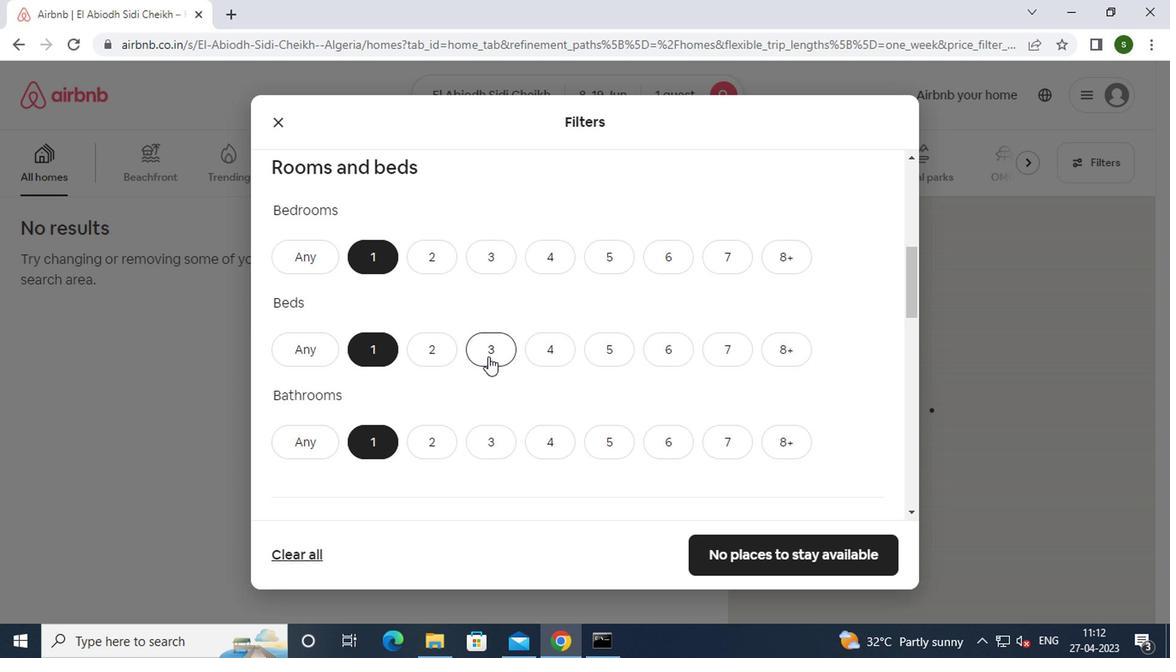 
Action: Mouse scrolled (484, 356) with delta (0, -1)
Screenshot: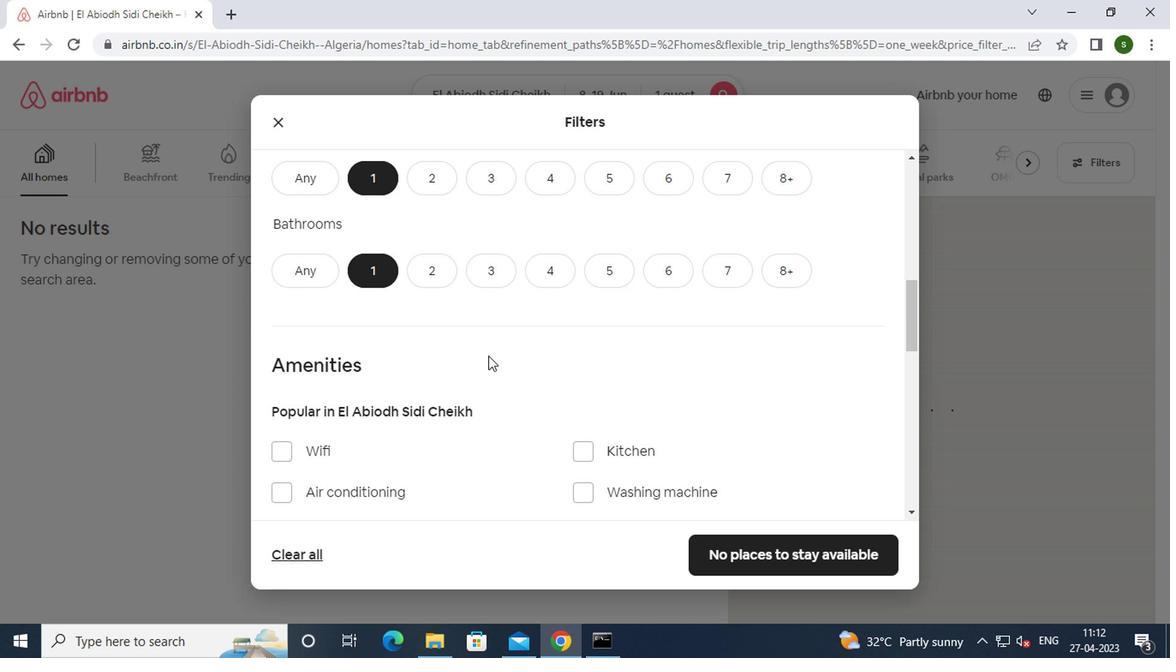 
Action: Mouse moved to (578, 413)
Screenshot: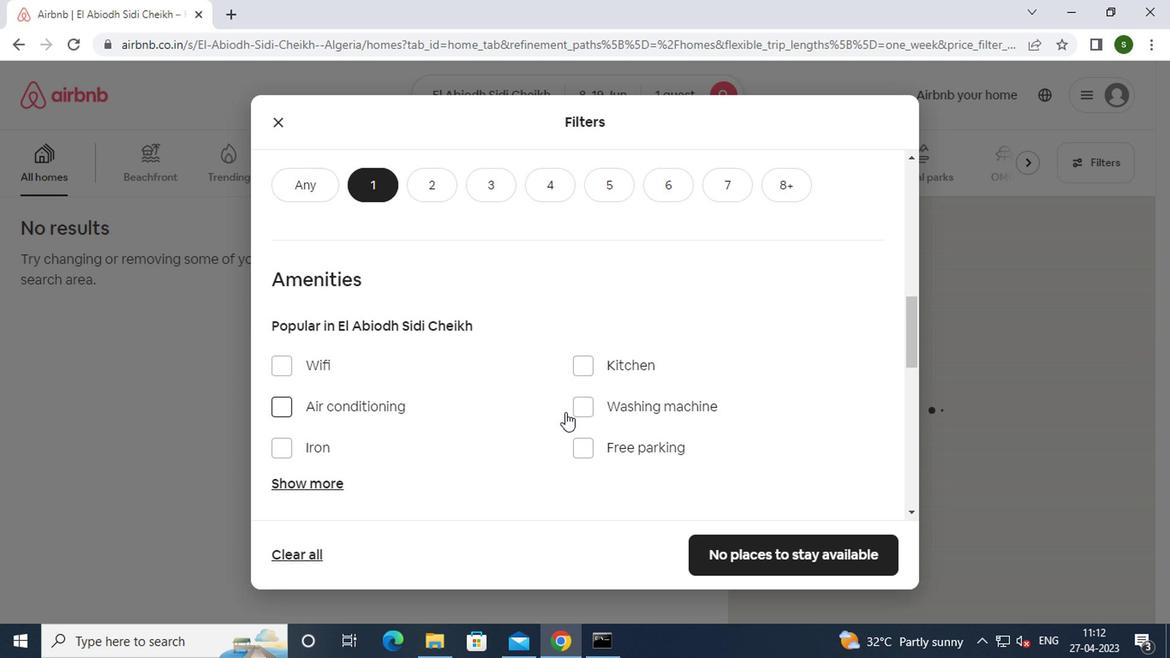 
Action: Mouse pressed left at (578, 413)
Screenshot: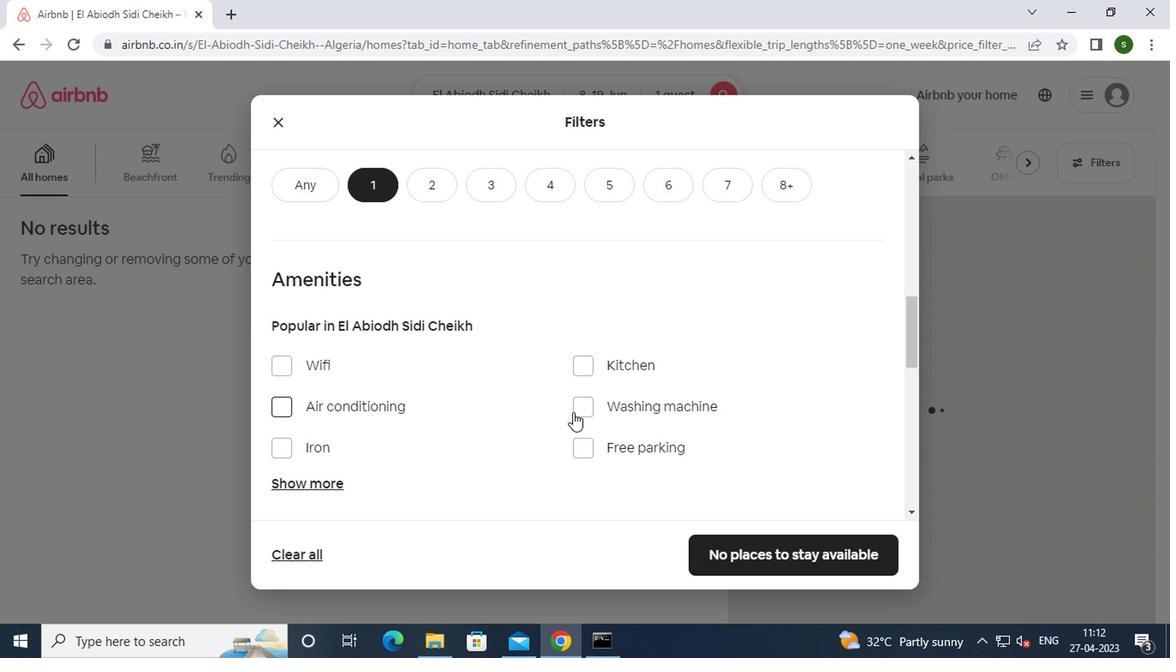 
Action: Mouse moved to (725, 411)
Screenshot: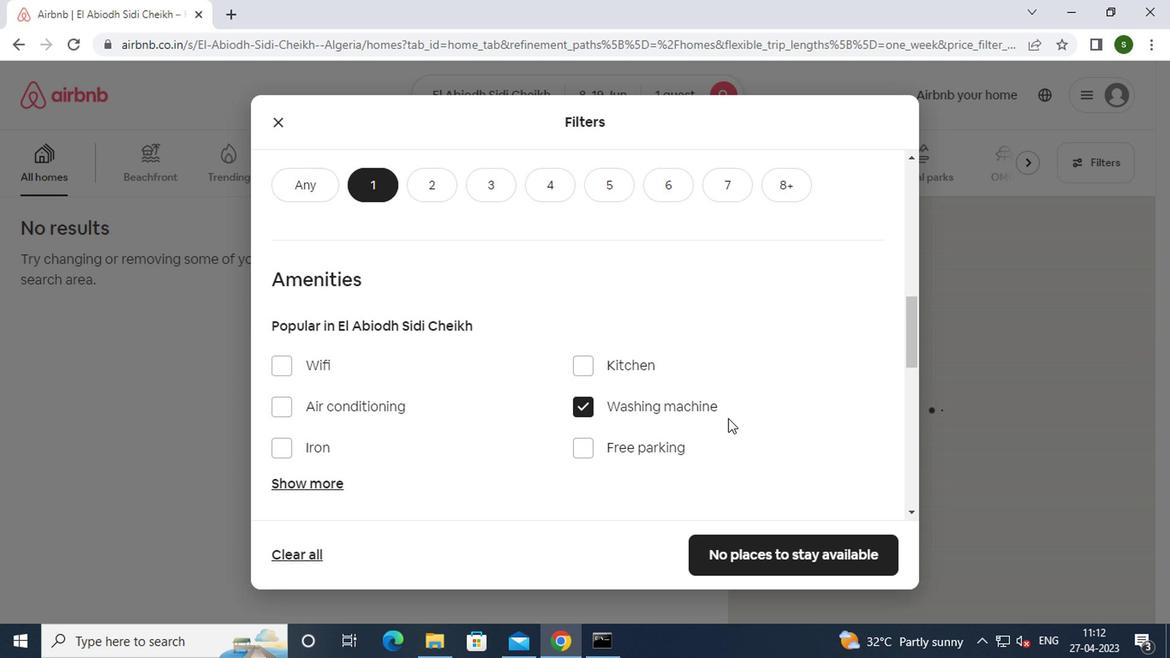 
Action: Mouse scrolled (725, 410) with delta (0, 0)
Screenshot: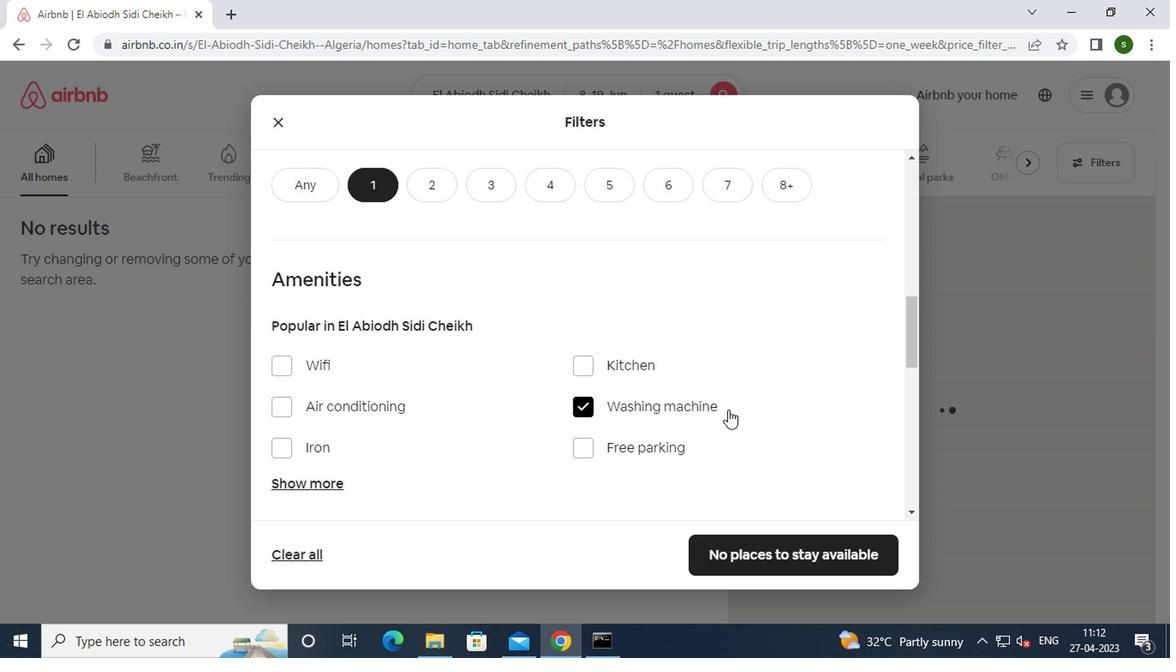
Action: Mouse scrolled (725, 410) with delta (0, 0)
Screenshot: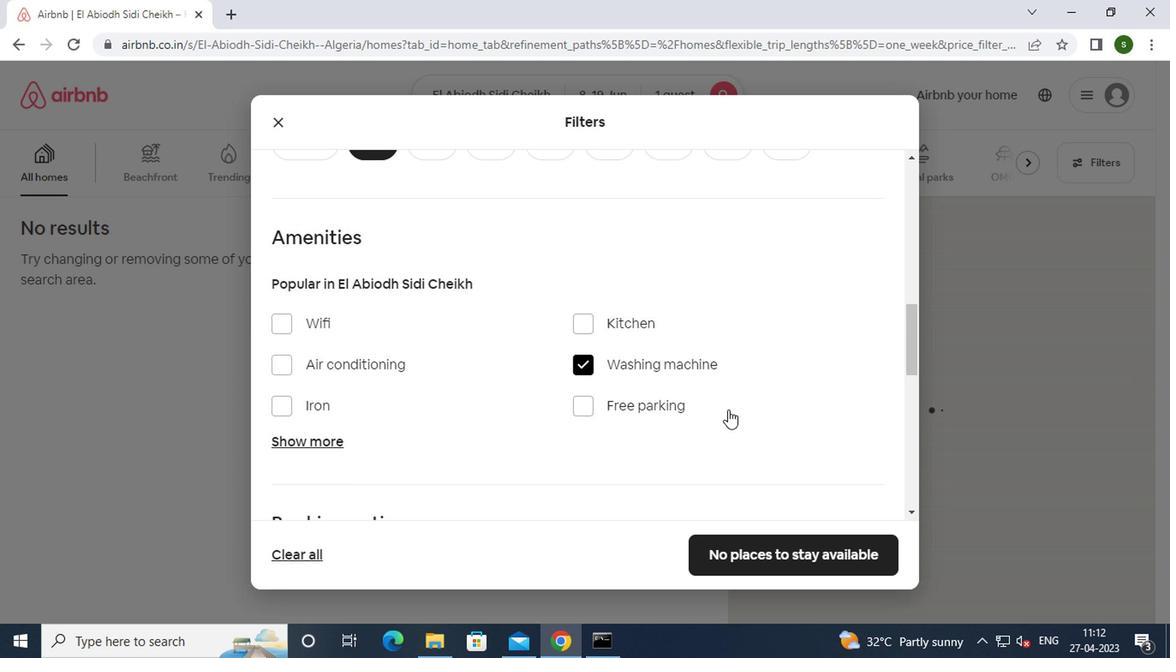 
Action: Mouse scrolled (725, 410) with delta (0, 0)
Screenshot: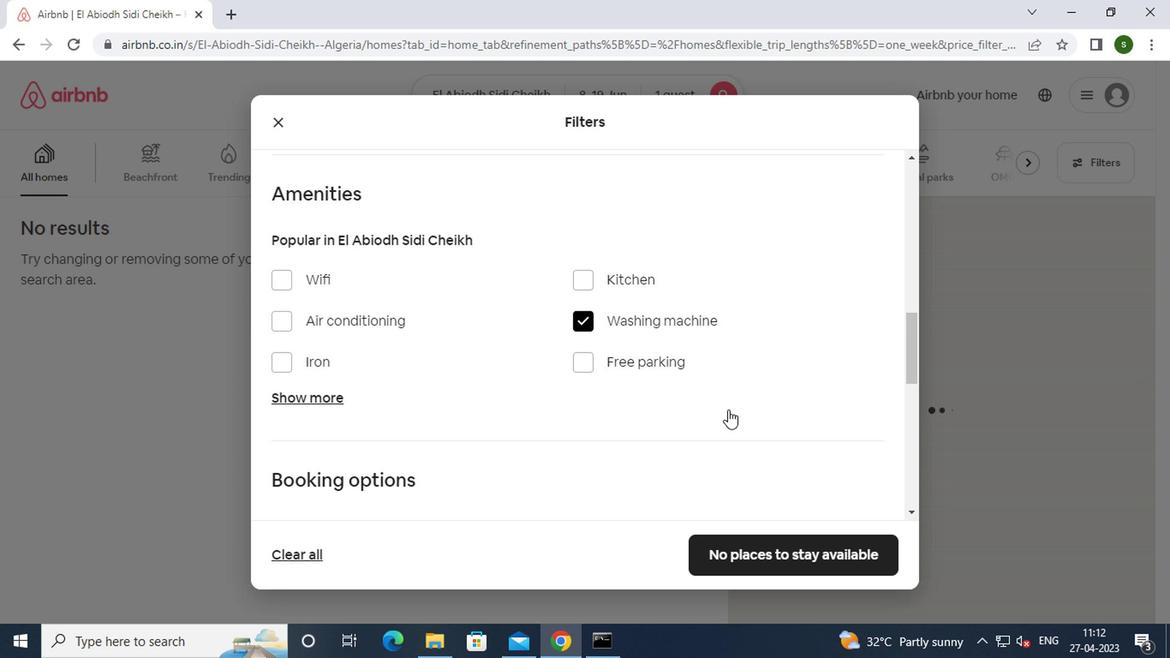 
Action: Mouse moved to (828, 426)
Screenshot: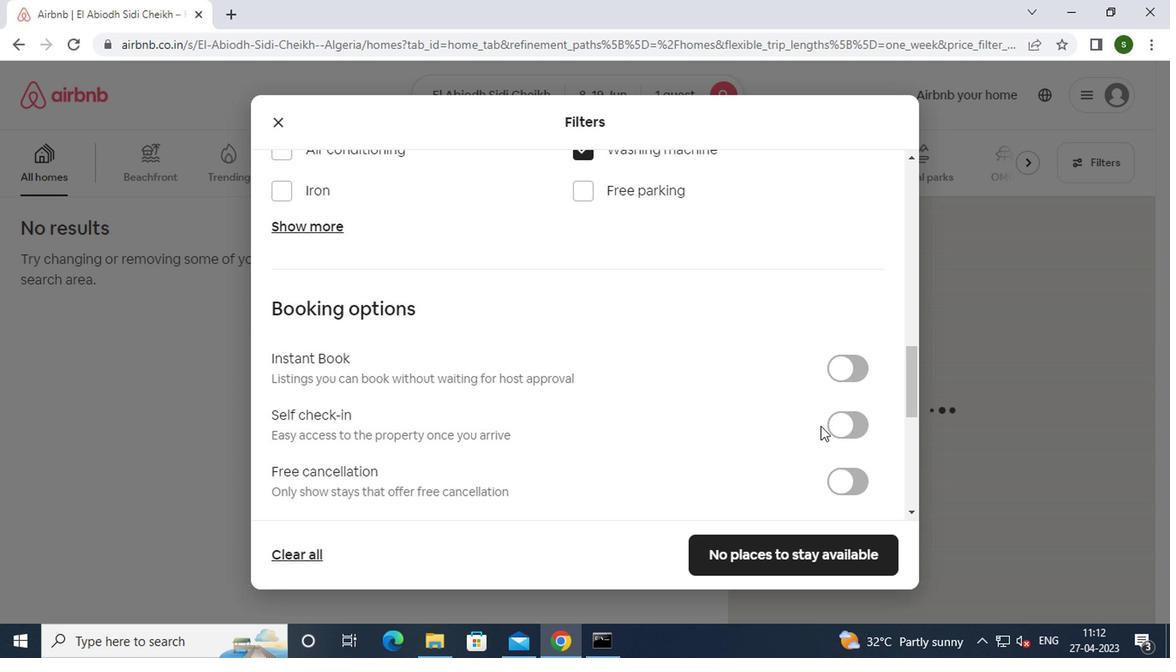 
Action: Mouse pressed left at (828, 426)
Screenshot: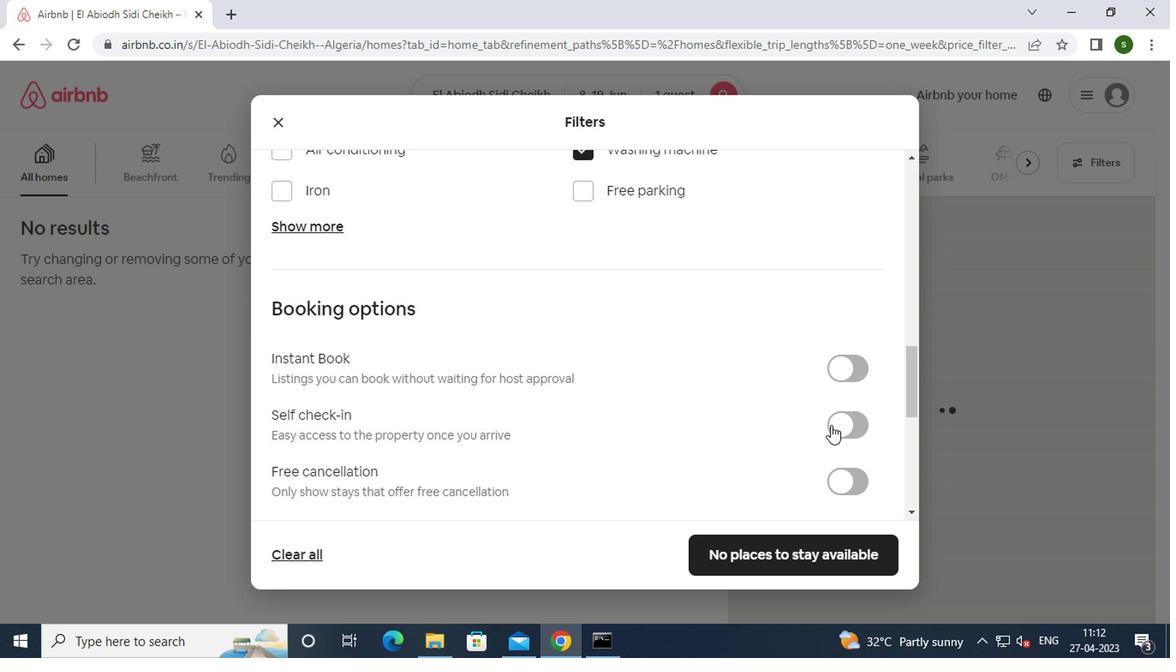 
Action: Mouse moved to (803, 563)
Screenshot: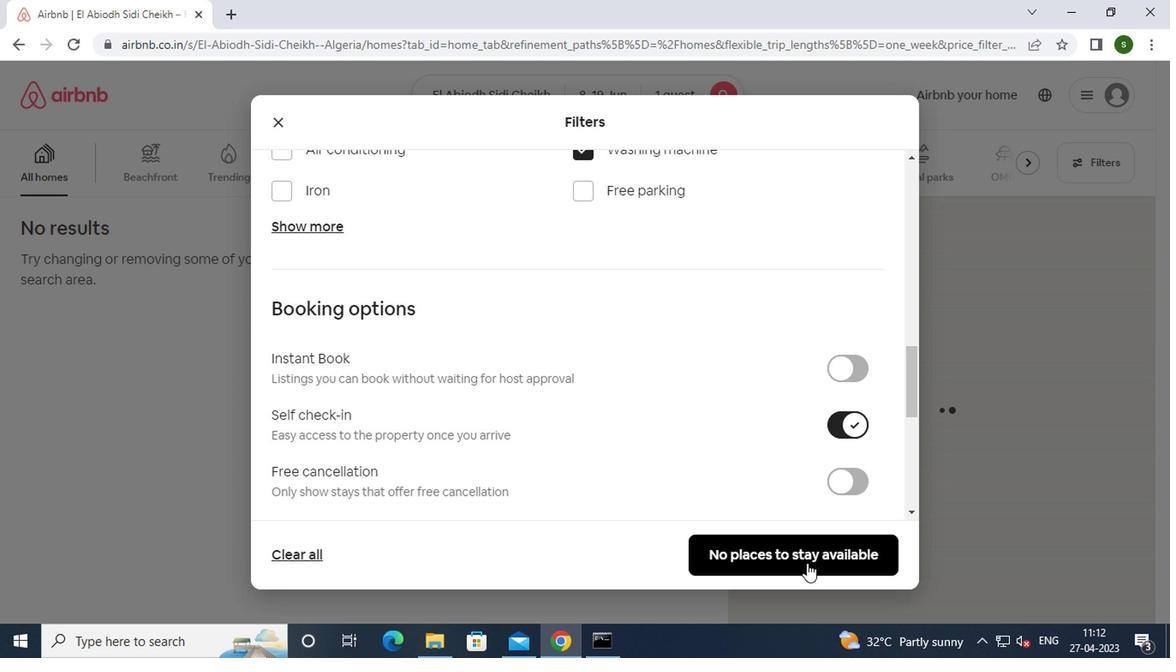 
Action: Mouse pressed left at (803, 563)
Screenshot: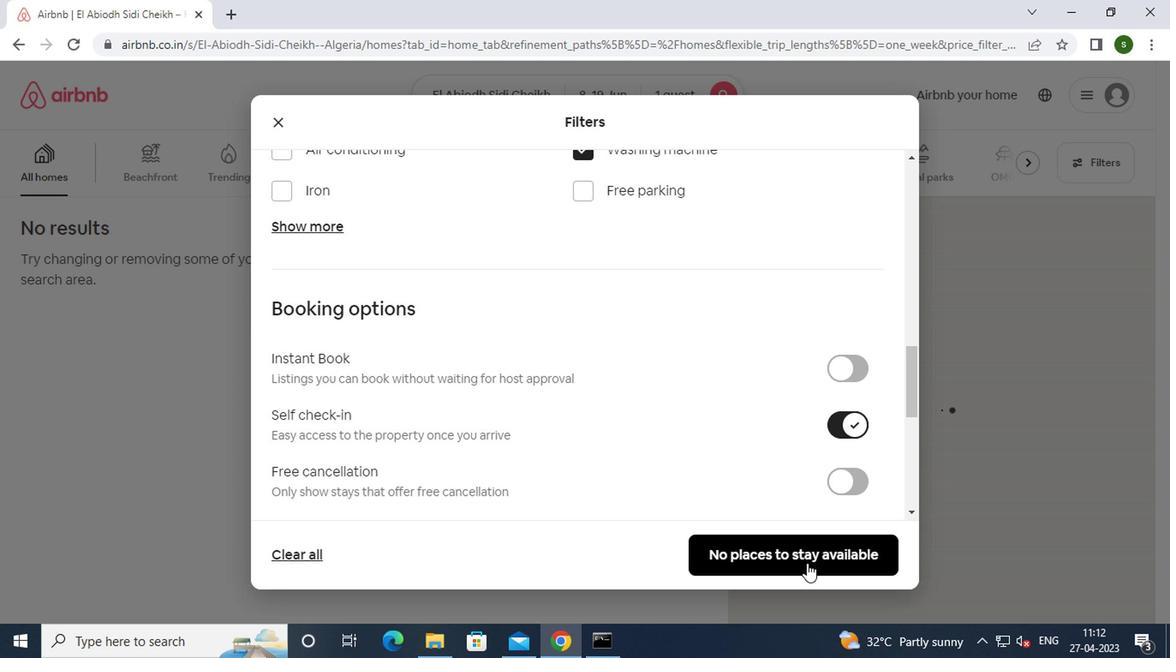 
